 Task: Find connections with filter location Boppard with filter topic #Inspirationwith filter profile language English with filter current company Ifm with filter school Veer Narmad South Gujarat University, Surat with filter industry Civic and Social Organizations with filter service category Business Law with filter keywords title Professor
Action: Mouse moved to (479, 64)
Screenshot: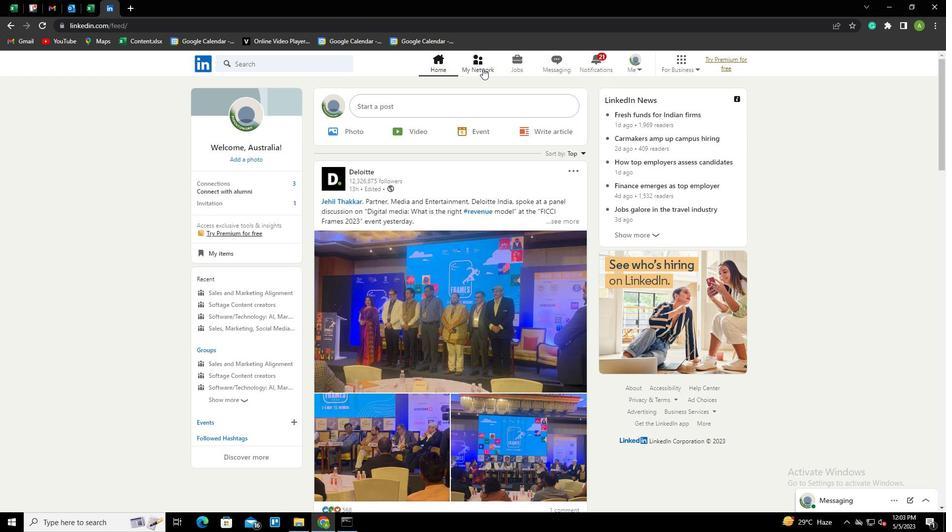 
Action: Mouse pressed left at (479, 64)
Screenshot: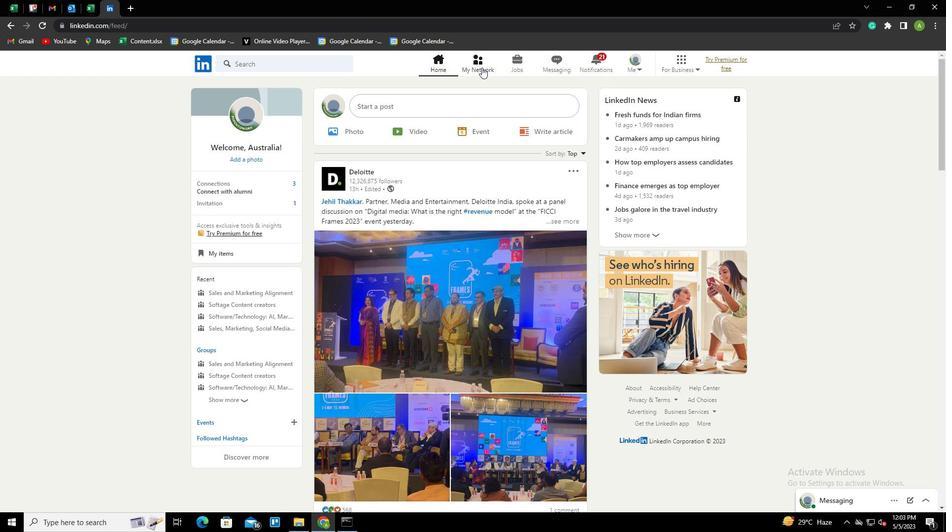 
Action: Mouse moved to (256, 112)
Screenshot: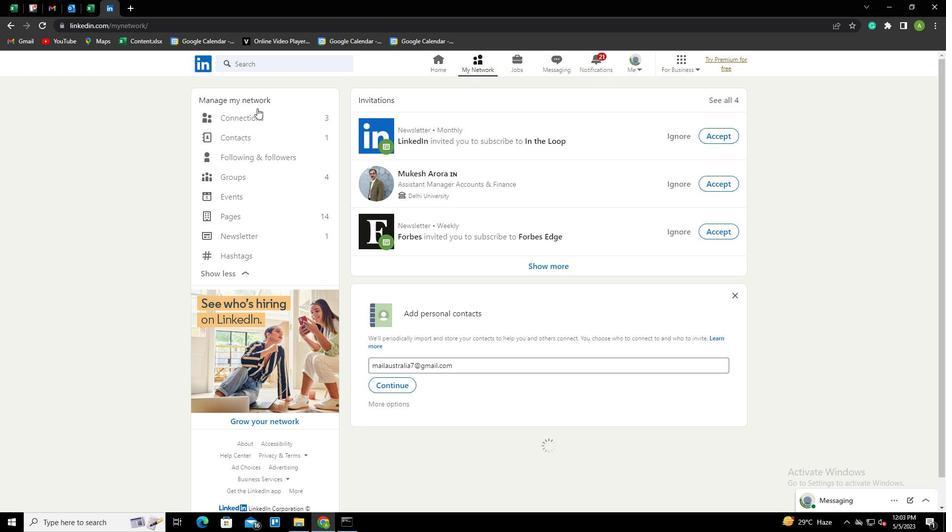 
Action: Mouse pressed left at (256, 112)
Screenshot: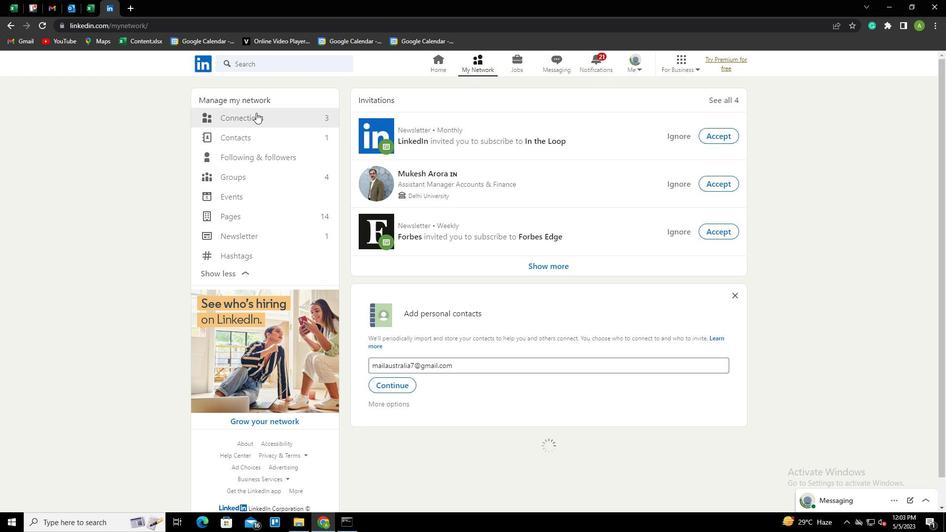 
Action: Mouse moved to (565, 115)
Screenshot: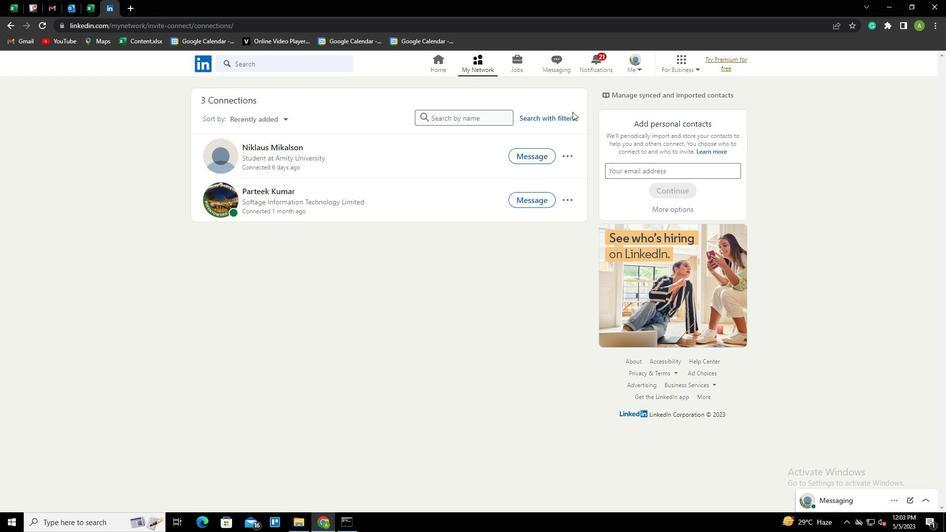 
Action: Mouse pressed left at (565, 115)
Screenshot: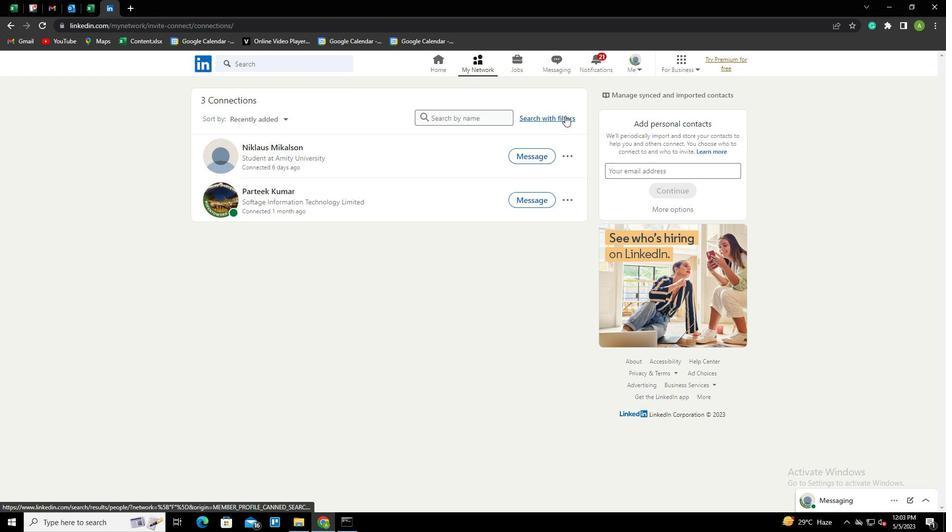 
Action: Mouse moved to (505, 90)
Screenshot: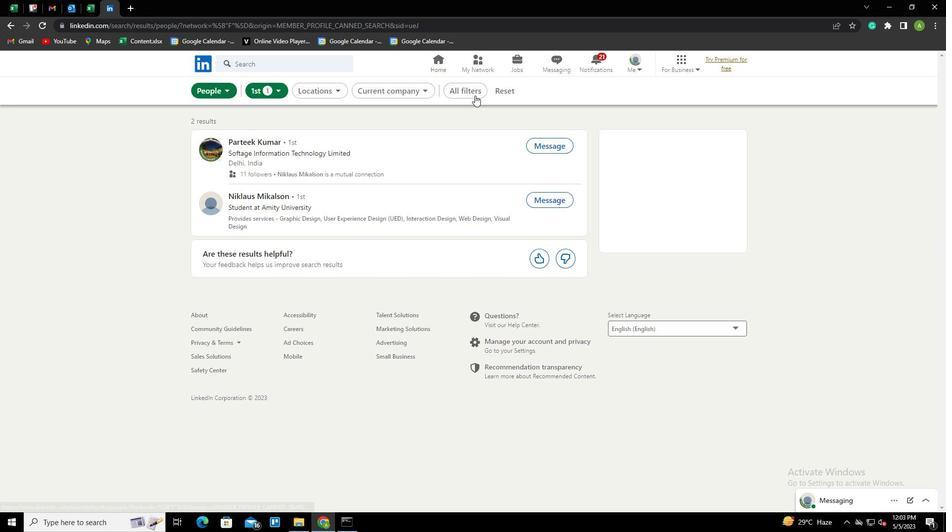 
Action: Mouse pressed left at (505, 90)
Screenshot: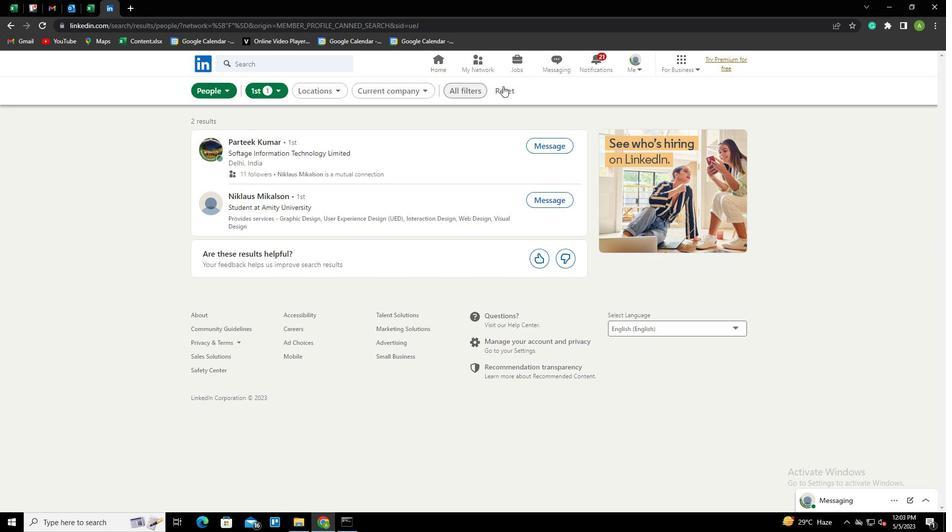 
Action: Mouse moved to (484, 89)
Screenshot: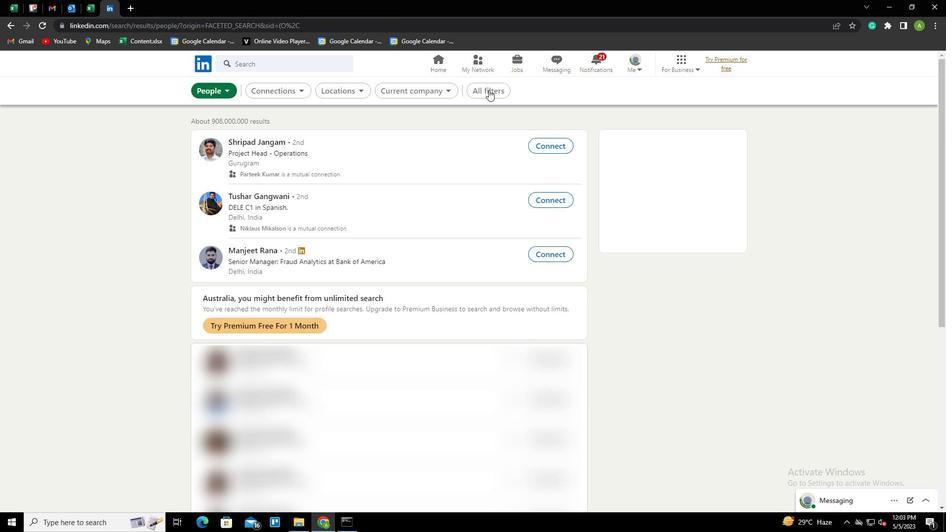 
Action: Mouse pressed left at (484, 89)
Screenshot: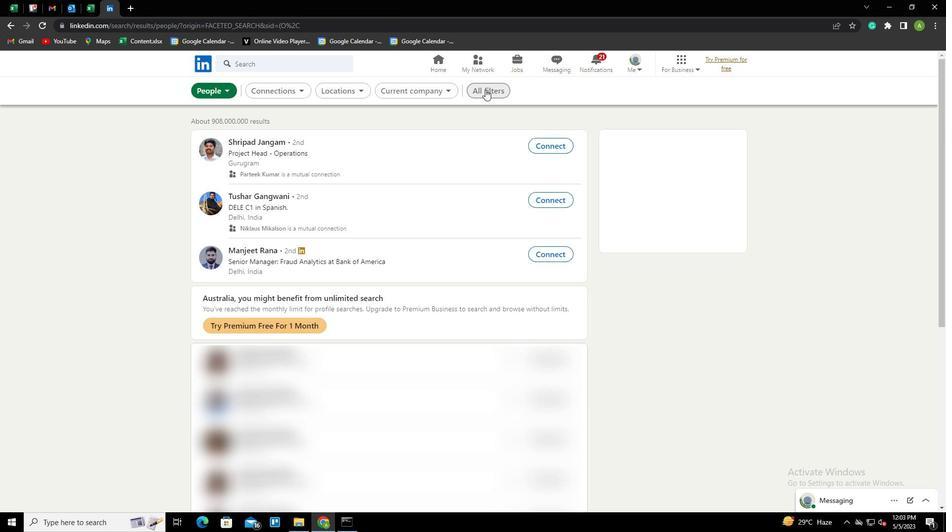 
Action: Mouse moved to (827, 310)
Screenshot: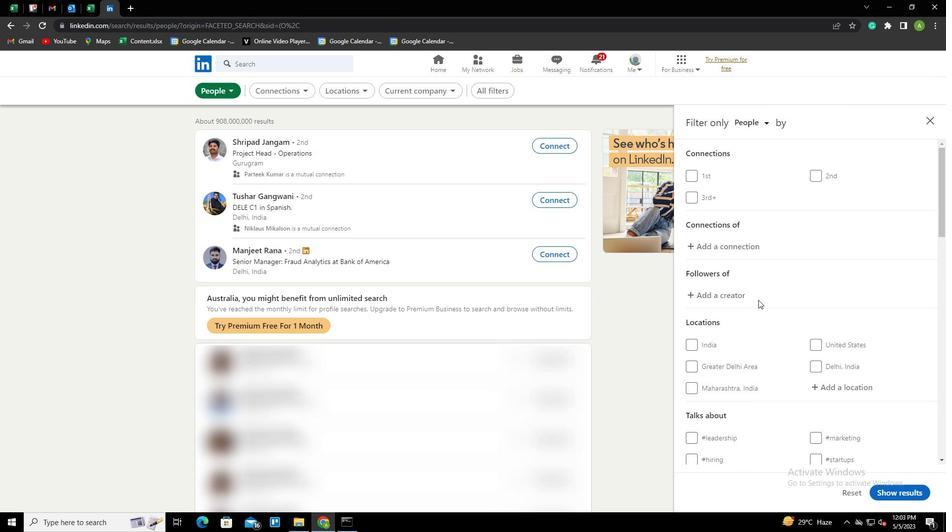 
Action: Mouse scrolled (827, 310) with delta (0, 0)
Screenshot: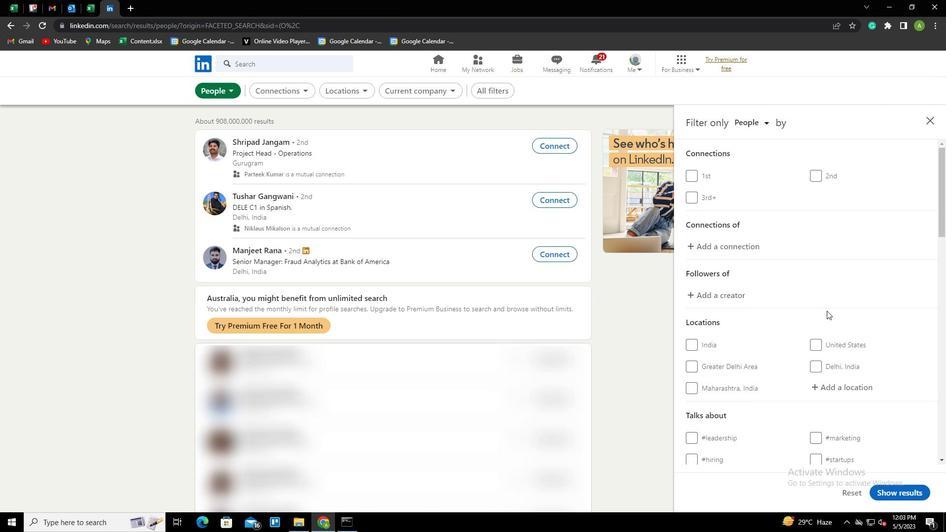 
Action: Mouse scrolled (827, 310) with delta (0, 0)
Screenshot: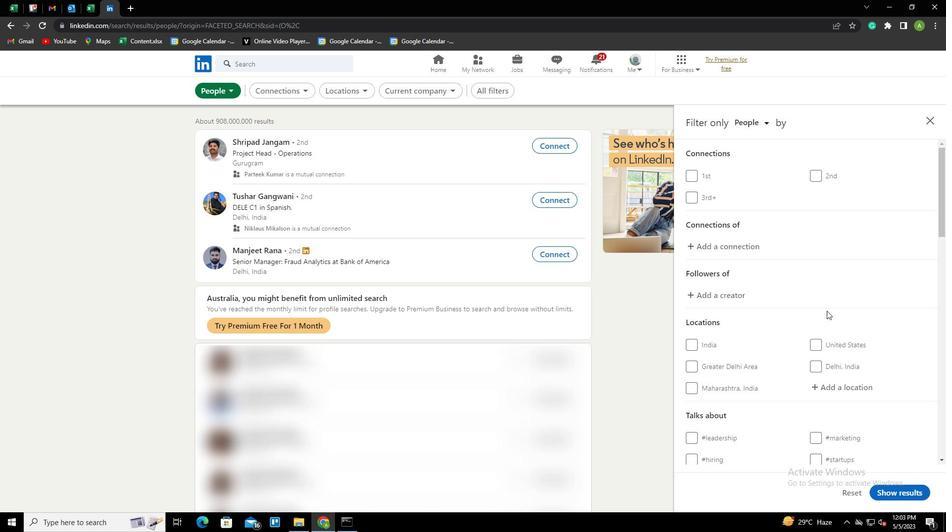 
Action: Mouse moved to (830, 289)
Screenshot: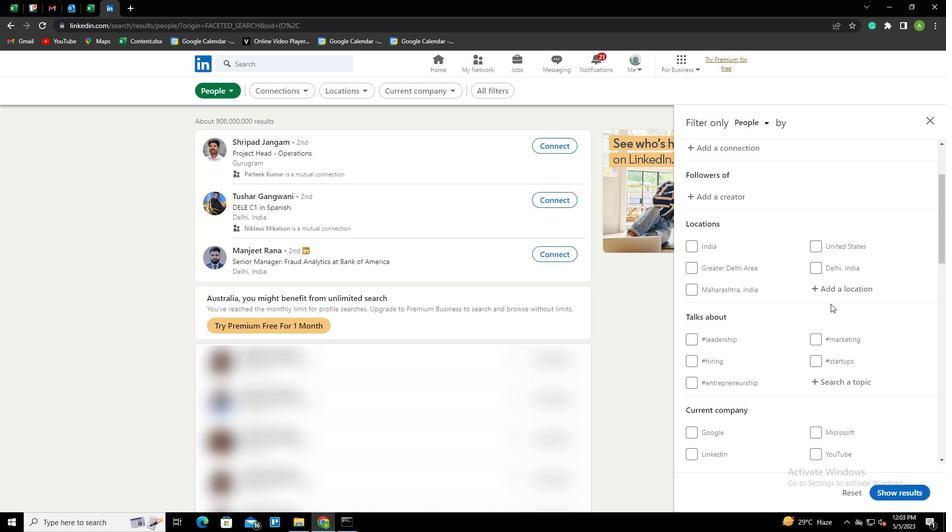 
Action: Mouse pressed left at (830, 289)
Screenshot: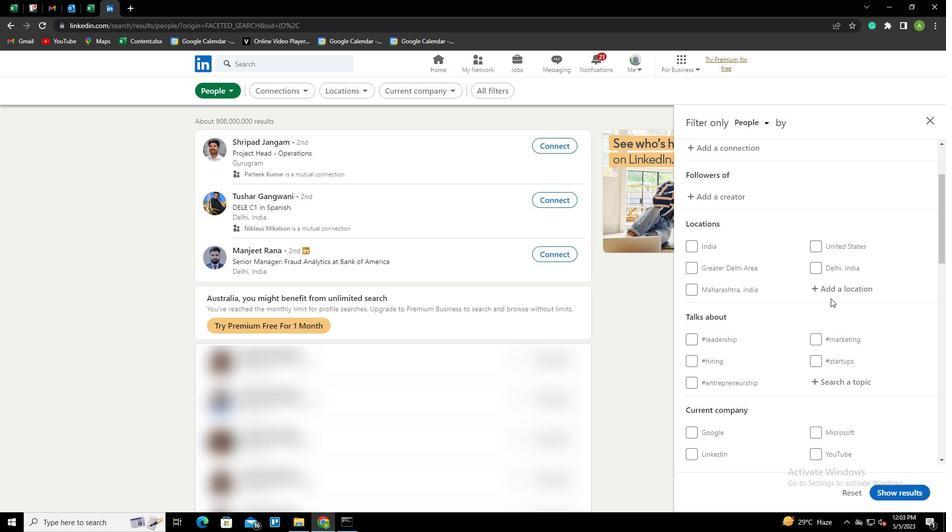 
Action: Key pressed <Key.shift><Key.shift><Key.shift><Key.shift><Key.shift><Key.shift><Key.shift><Key.shift><Key.shift><Key.shift><Key.shift>BOPPARD<Key.down><Key.enter>
Screenshot: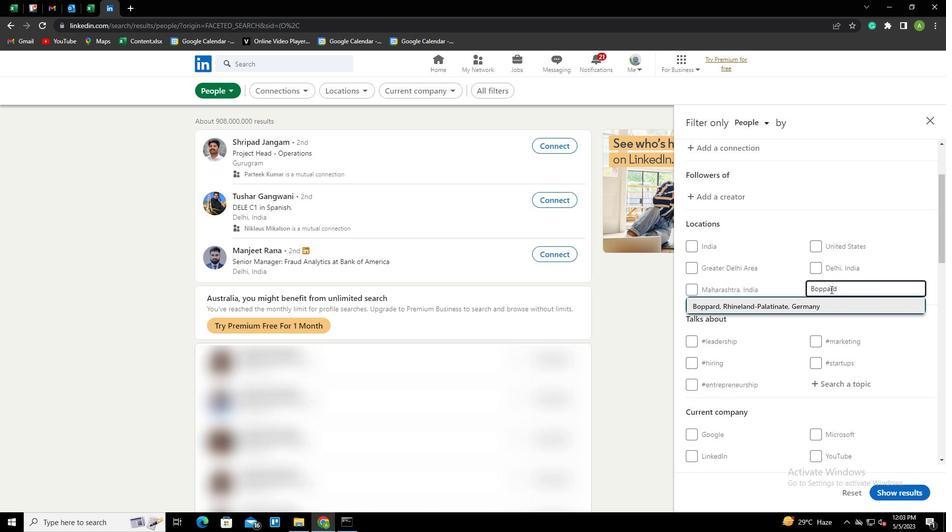 
Action: Mouse scrolled (830, 289) with delta (0, 0)
Screenshot: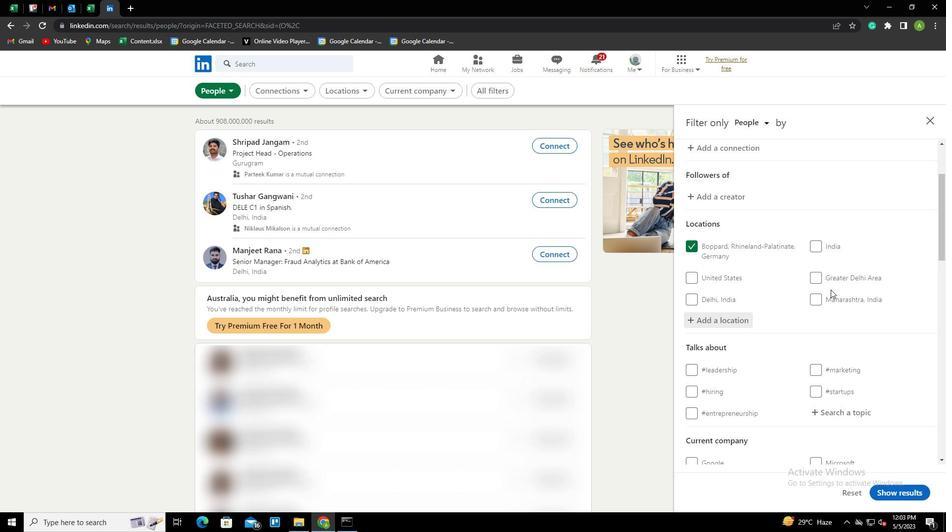 
Action: Mouse scrolled (830, 289) with delta (0, 0)
Screenshot: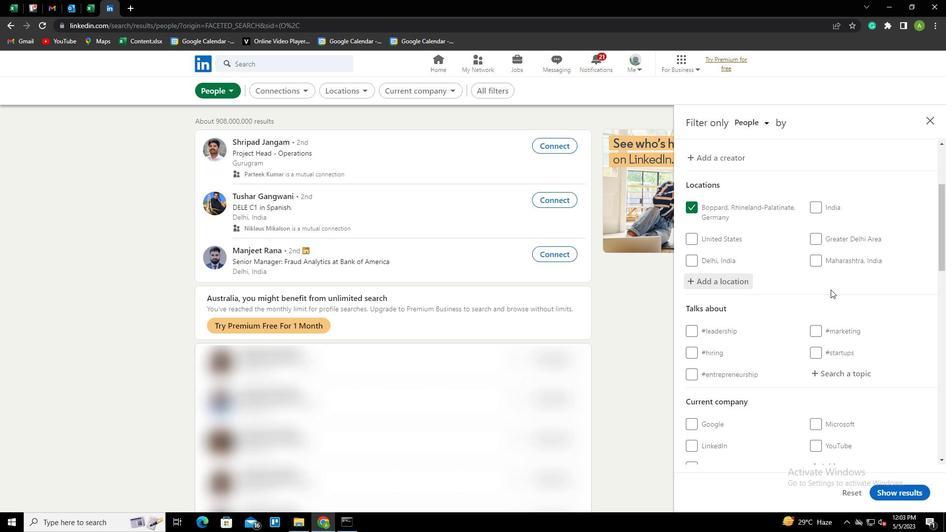 
Action: Mouse moved to (835, 319)
Screenshot: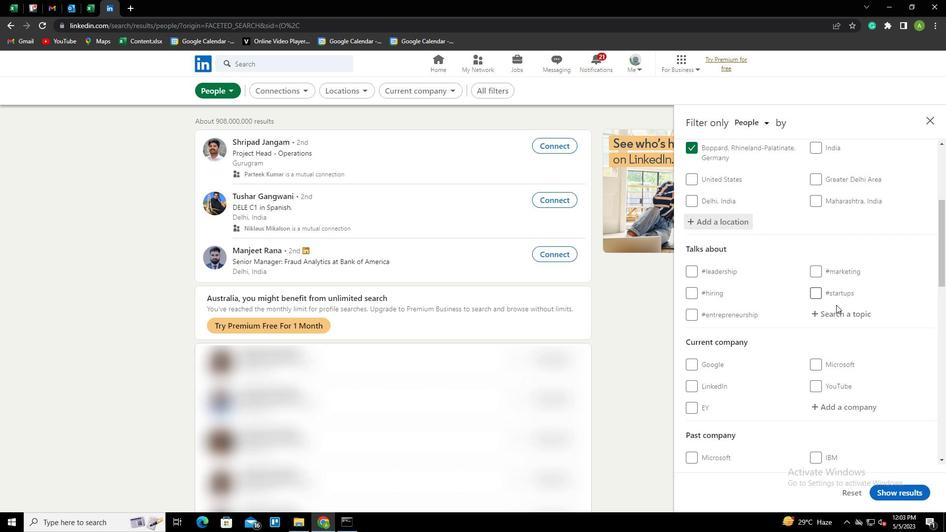 
Action: Mouse pressed left at (835, 319)
Screenshot: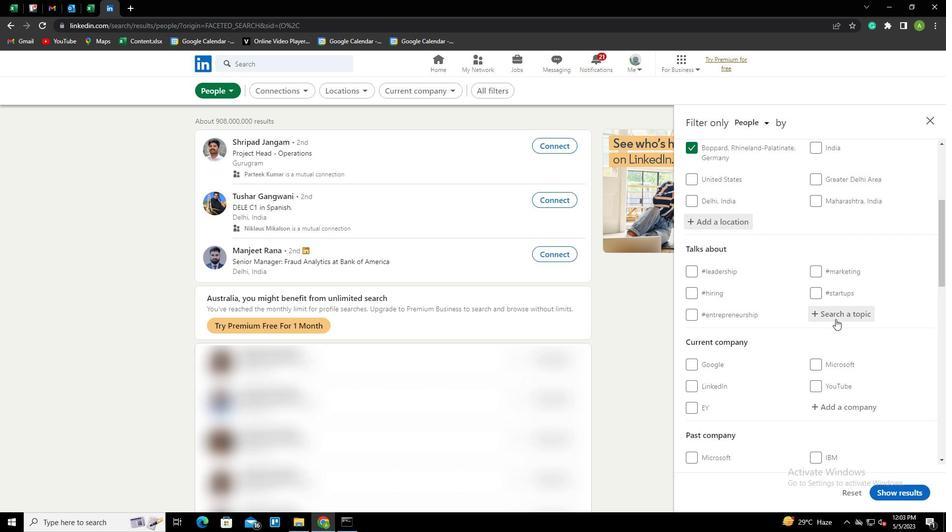 
Action: Key pressed INSPIRTION<Key.down><Key.backspace><Key.backspace><Key.backspace><Key.backspace>ATION<Key.down><Key.enter>
Screenshot: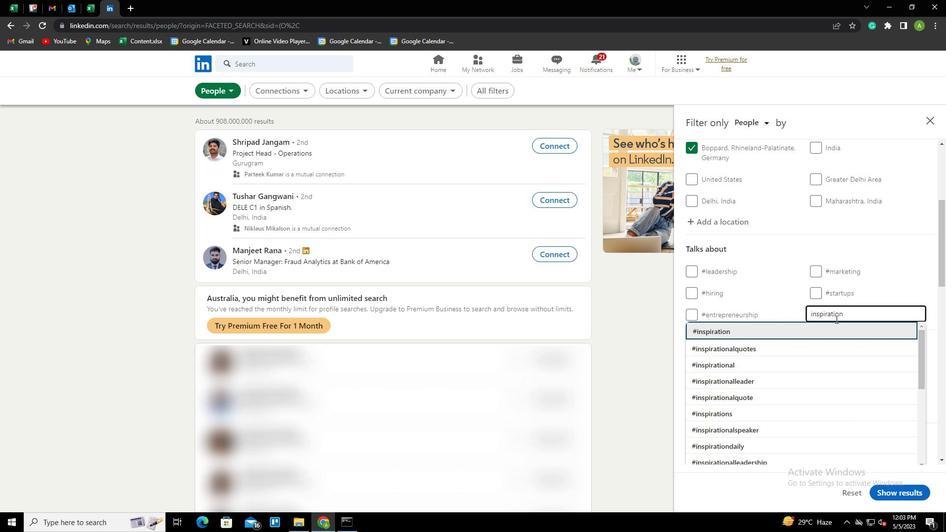 
Action: Mouse scrolled (835, 318) with delta (0, 0)
Screenshot: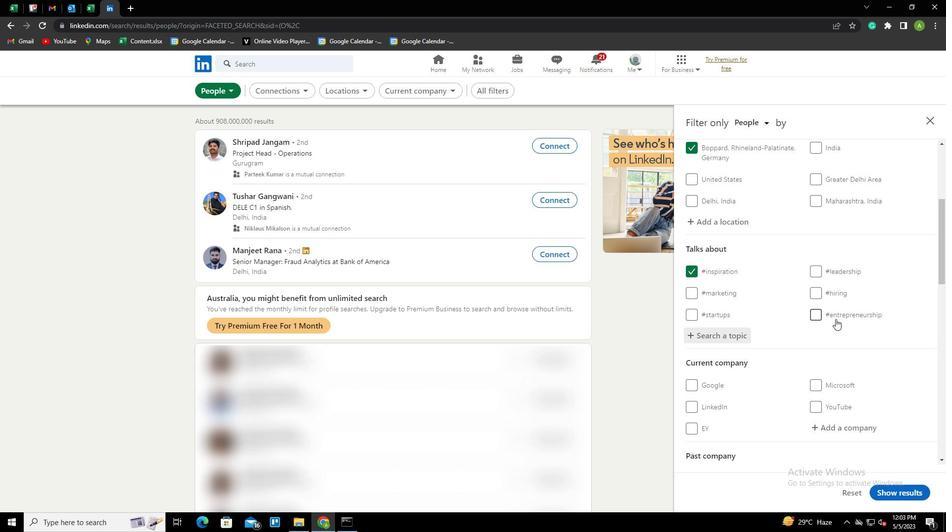 
Action: Mouse scrolled (835, 318) with delta (0, 0)
Screenshot: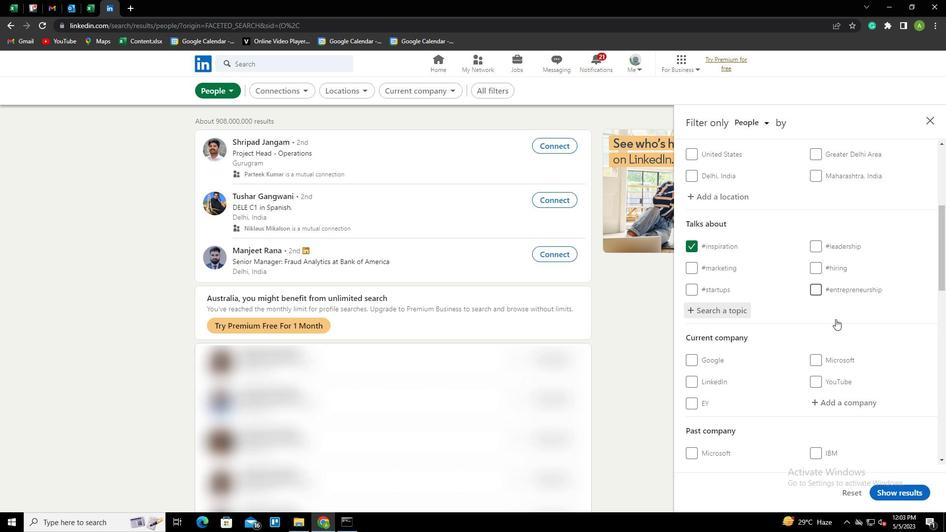 
Action: Mouse scrolled (835, 318) with delta (0, 0)
Screenshot: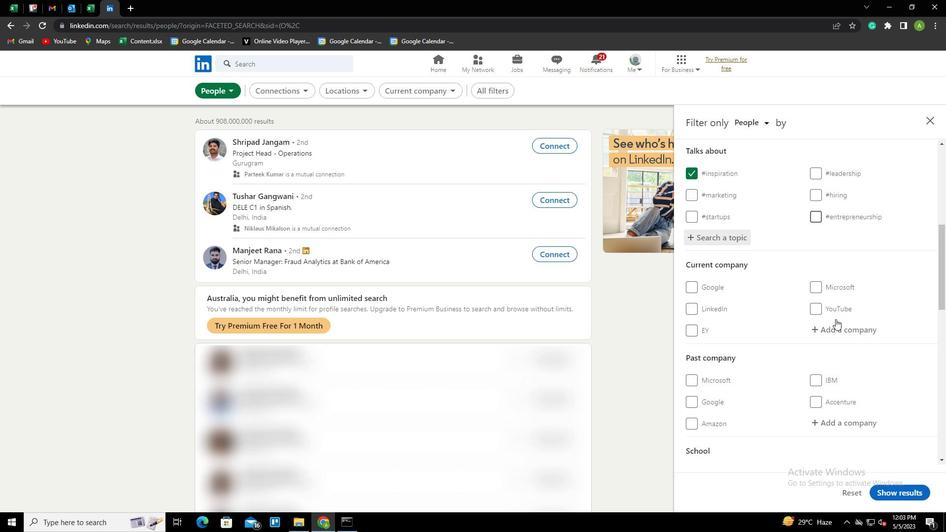 
Action: Mouse scrolled (835, 318) with delta (0, 0)
Screenshot: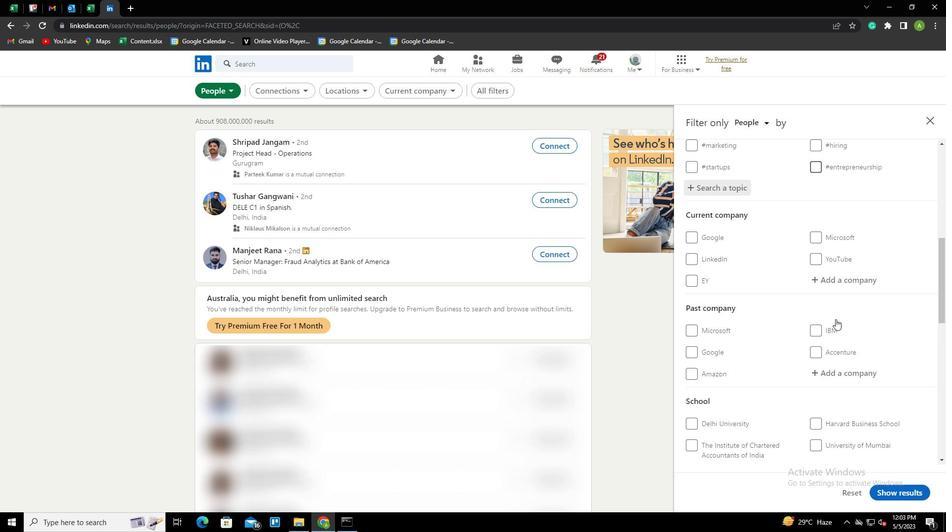 
Action: Mouse scrolled (835, 318) with delta (0, 0)
Screenshot: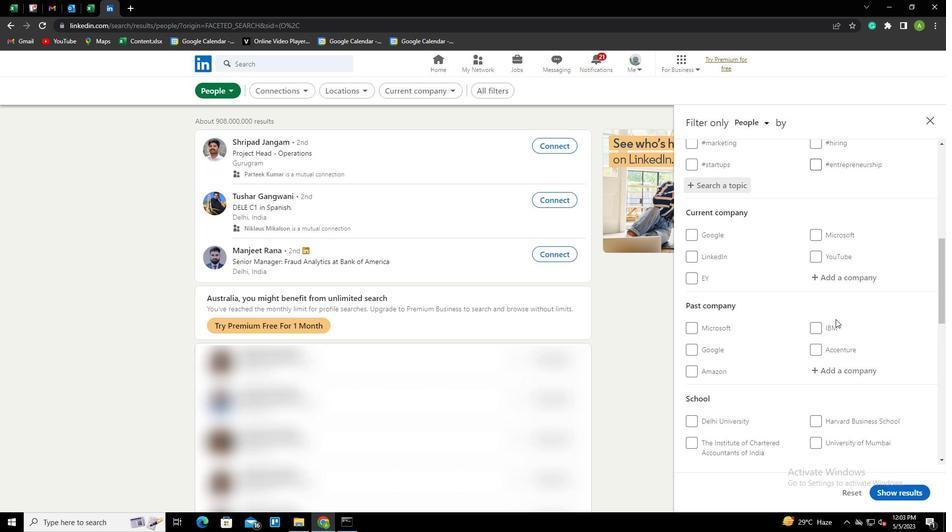 
Action: Mouse scrolled (835, 318) with delta (0, 0)
Screenshot: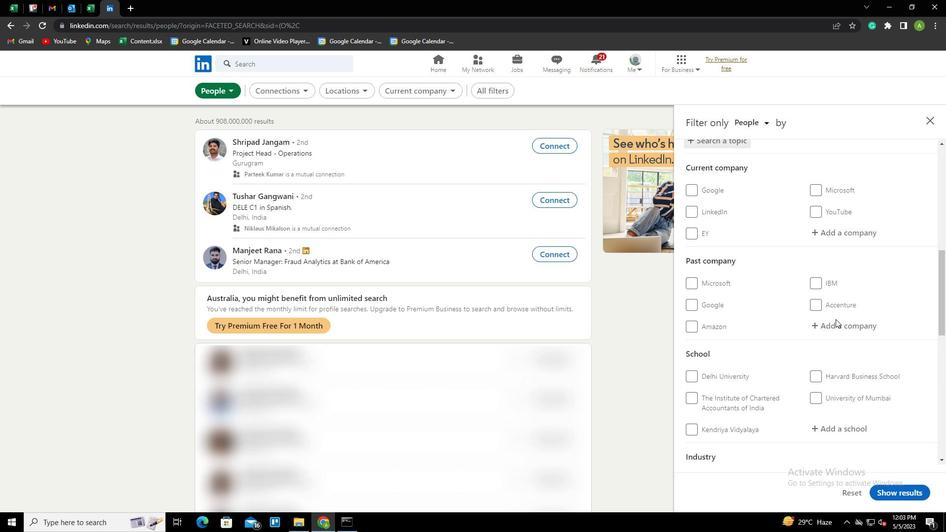 
Action: Mouse scrolled (835, 318) with delta (0, 0)
Screenshot: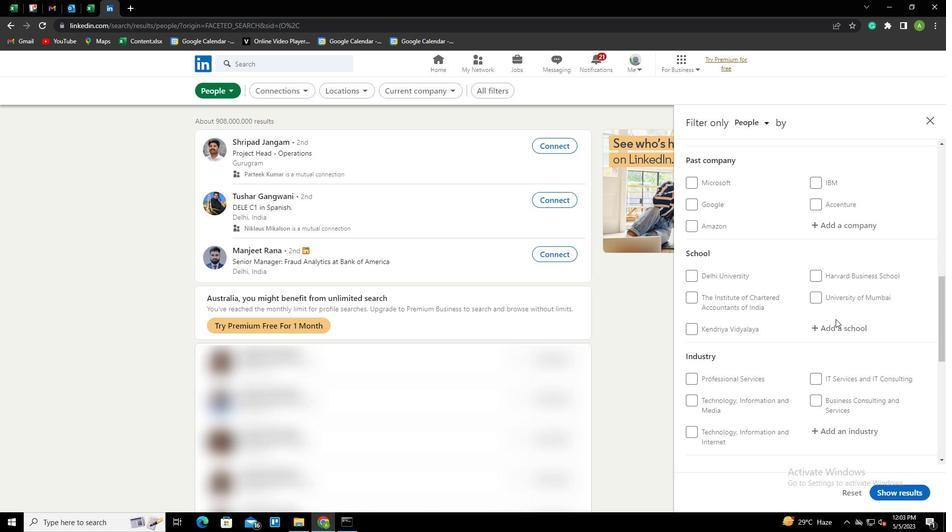 
Action: Mouse scrolled (835, 318) with delta (0, 0)
Screenshot: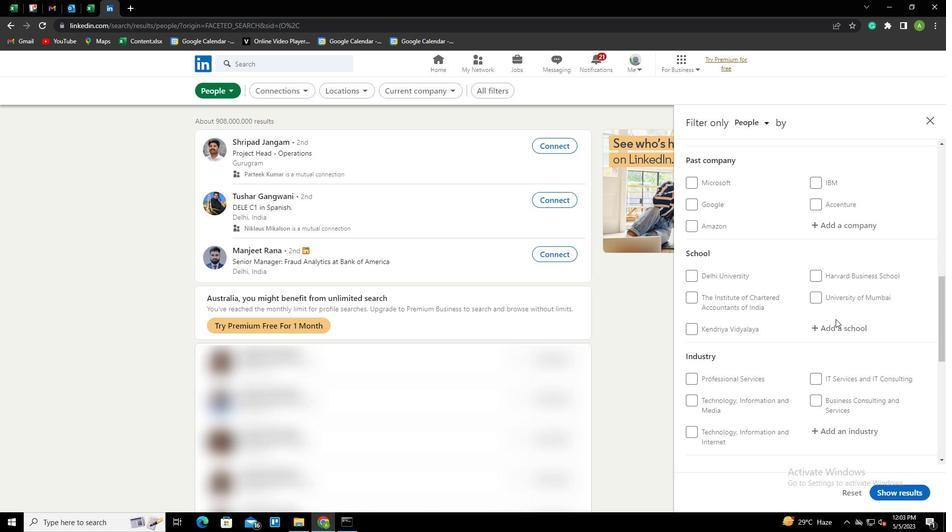 
Action: Mouse scrolled (835, 318) with delta (0, 0)
Screenshot: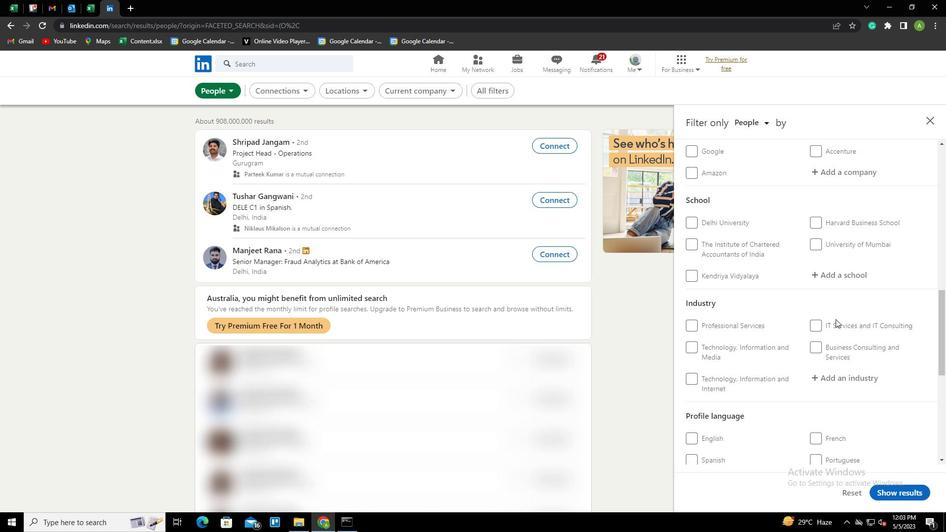 
Action: Mouse scrolled (835, 318) with delta (0, 0)
Screenshot: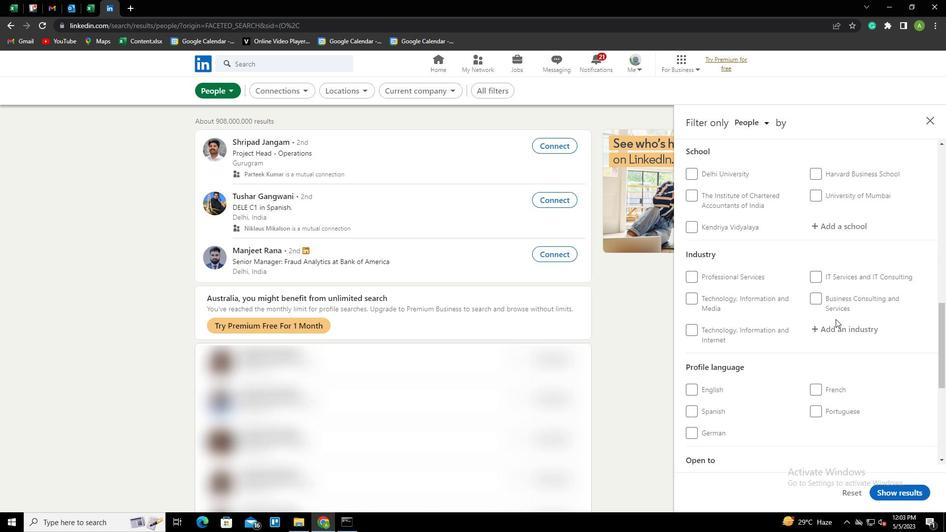 
Action: Mouse moved to (694, 291)
Screenshot: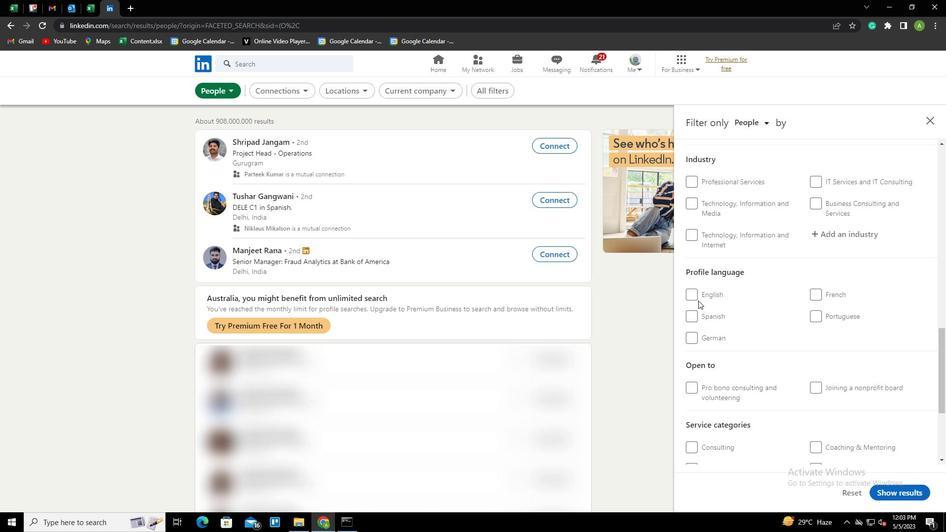 
Action: Mouse pressed left at (694, 291)
Screenshot: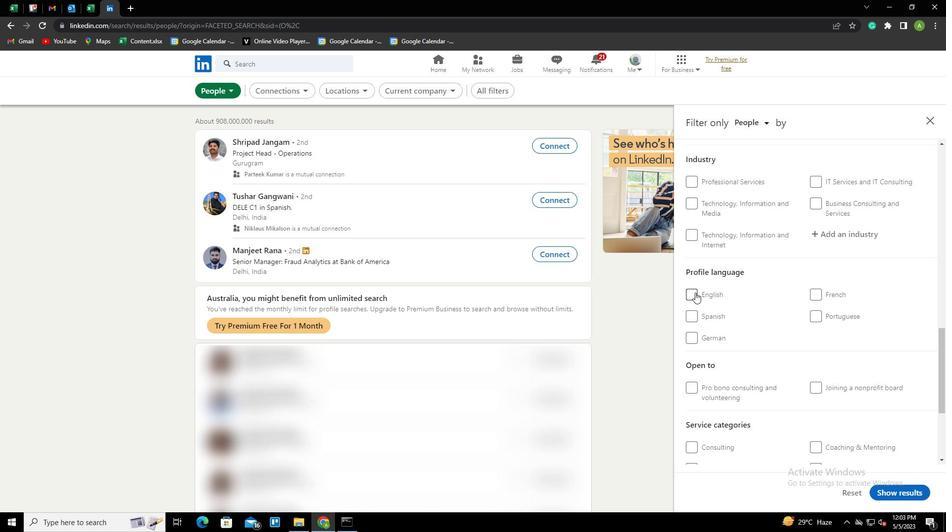 
Action: Mouse moved to (833, 325)
Screenshot: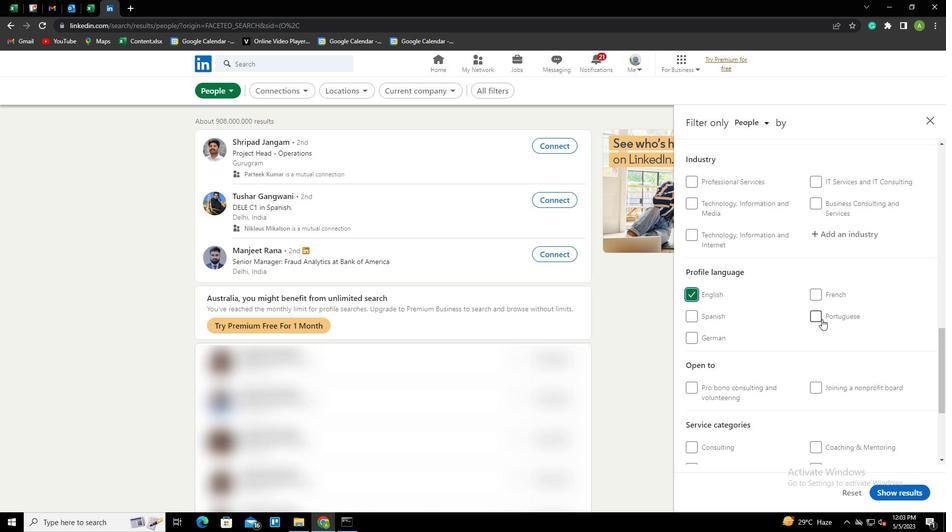 
Action: Mouse scrolled (833, 325) with delta (0, 0)
Screenshot: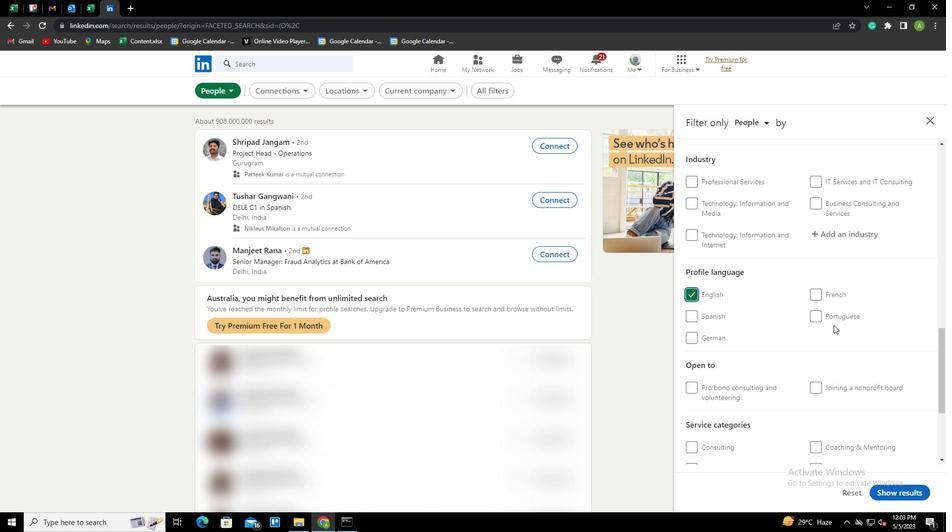 
Action: Mouse scrolled (833, 325) with delta (0, 0)
Screenshot: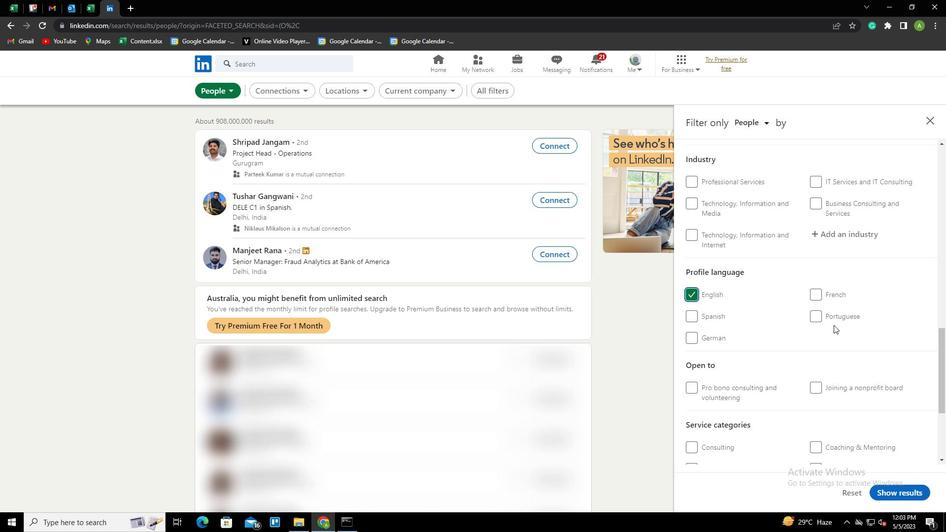 
Action: Mouse scrolled (833, 325) with delta (0, 0)
Screenshot: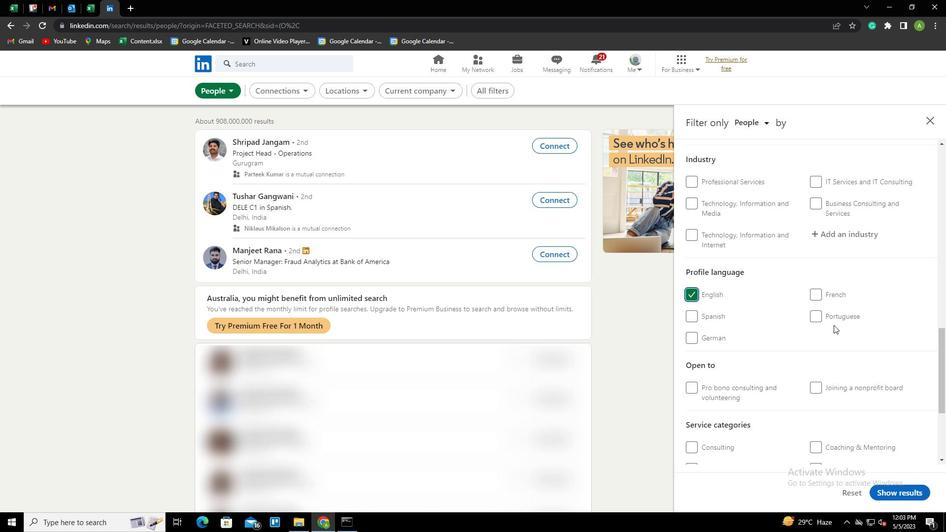 
Action: Mouse scrolled (833, 325) with delta (0, 0)
Screenshot: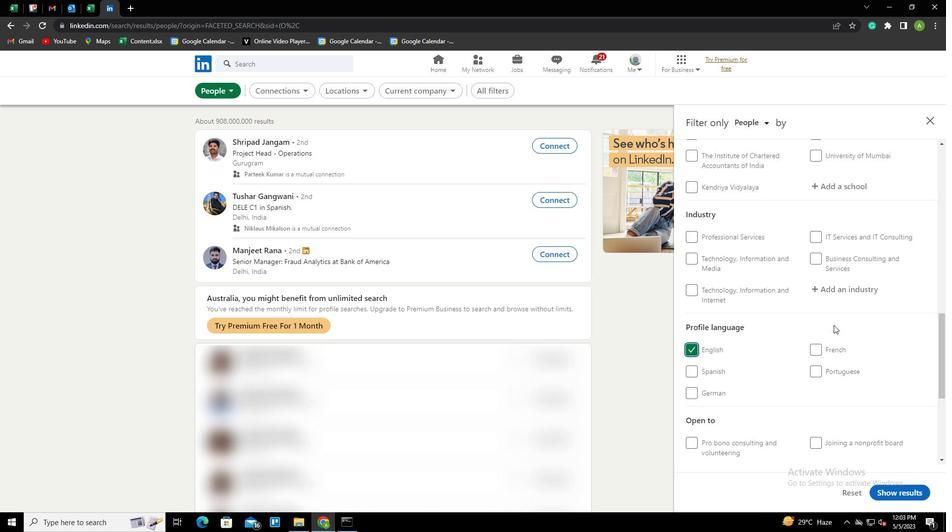 
Action: Mouse scrolled (833, 325) with delta (0, 0)
Screenshot: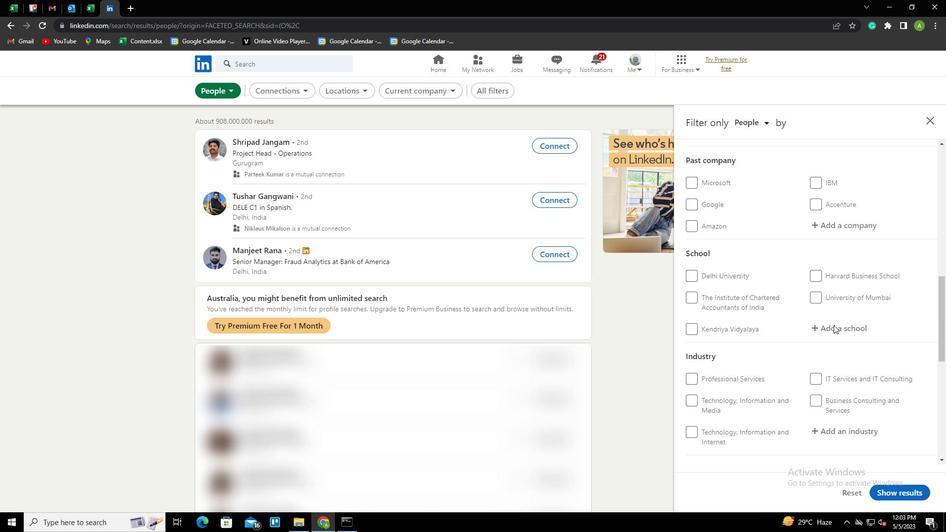 
Action: Mouse scrolled (833, 325) with delta (0, 0)
Screenshot: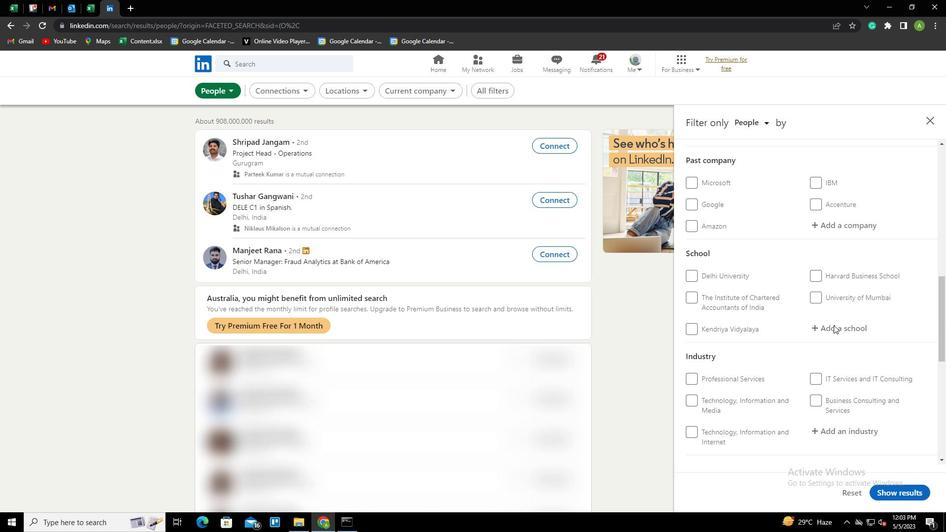 
Action: Mouse scrolled (833, 325) with delta (0, 0)
Screenshot: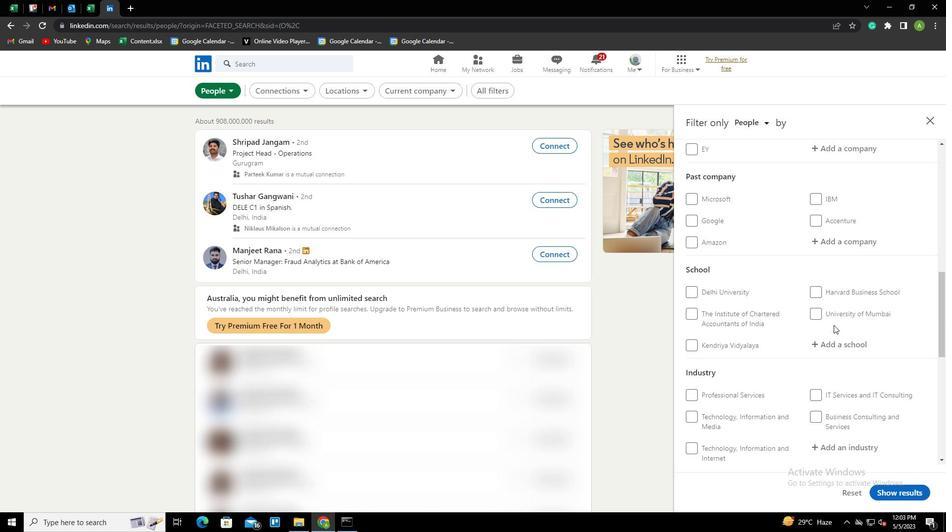 
Action: Mouse scrolled (833, 325) with delta (0, 0)
Screenshot: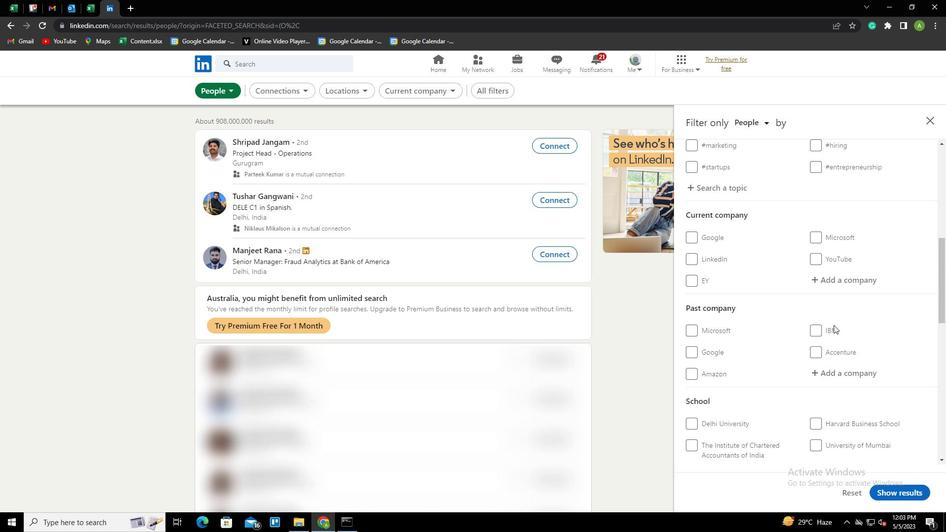 
Action: Mouse scrolled (833, 325) with delta (0, 0)
Screenshot: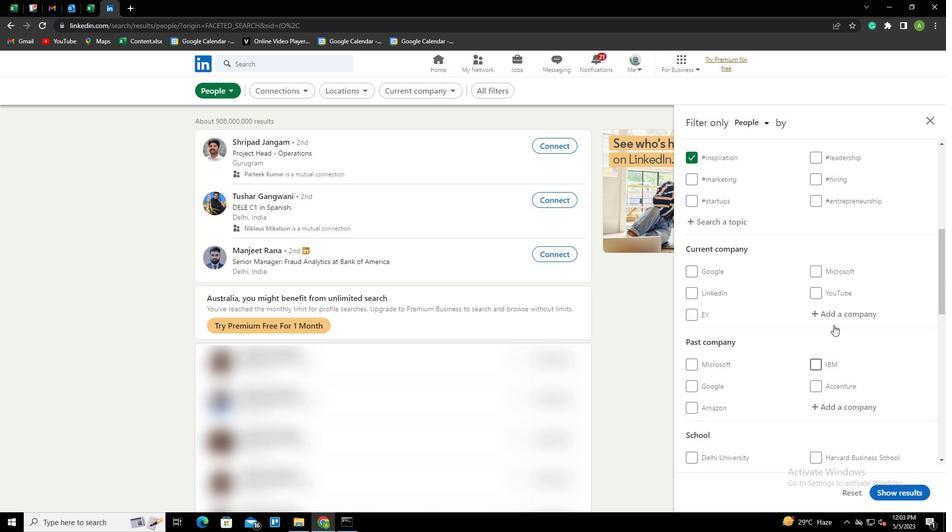 
Action: Mouse scrolled (833, 324) with delta (0, 0)
Screenshot: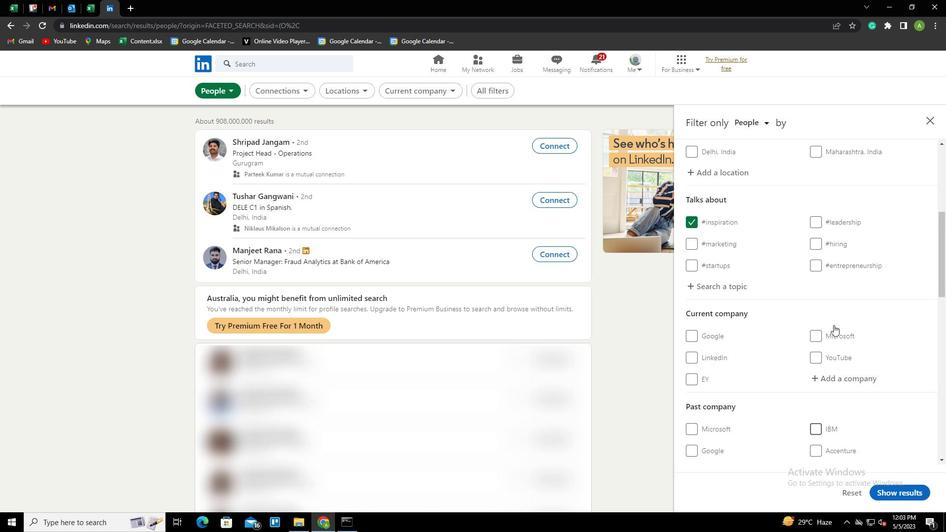 
Action: Mouse scrolled (833, 324) with delta (0, 0)
Screenshot: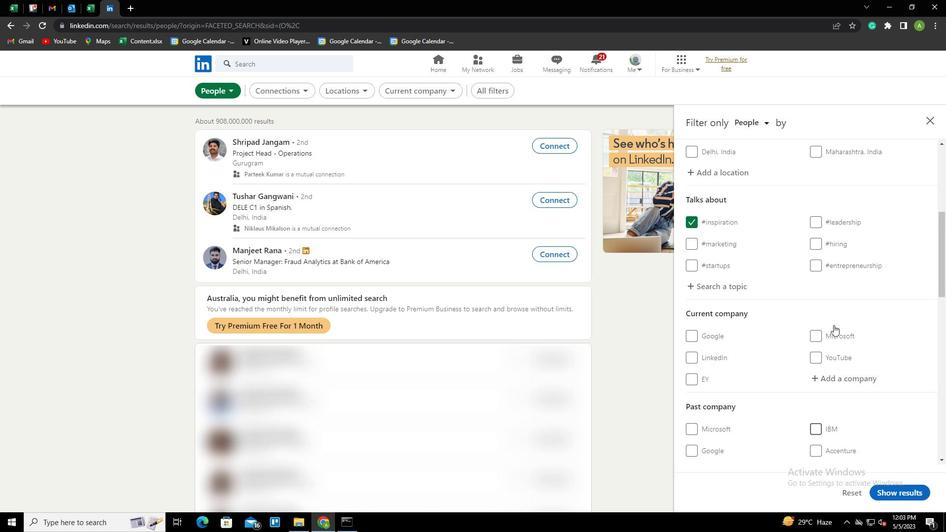 
Action: Mouse moved to (829, 281)
Screenshot: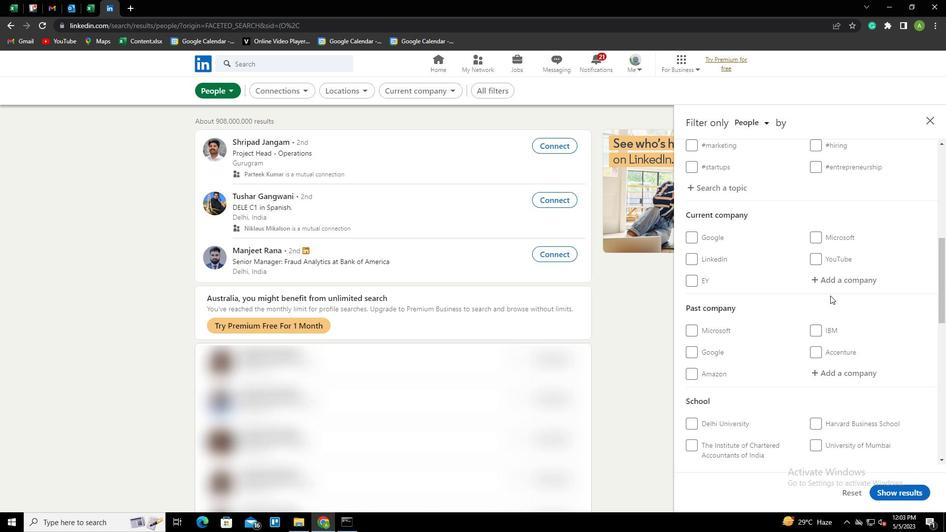 
Action: Mouse pressed left at (829, 281)
Screenshot: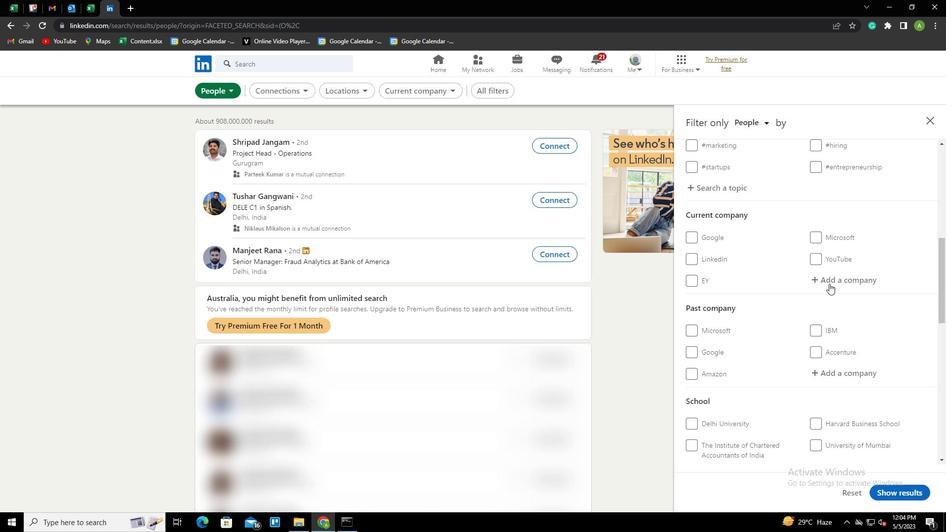
Action: Mouse moved to (835, 281)
Screenshot: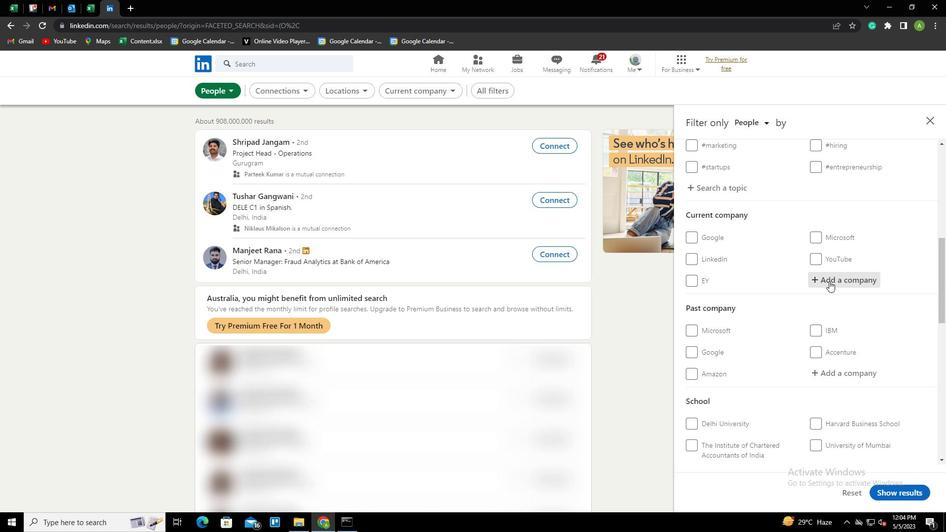 
Action: Key pressed <Key.shift><Key.shift><Key.shift><Key.shift><Key.shift><Key.shift><Key.shift><Key.shift><Key.shift><Key.shift><Key.shift><Key.shift><Key.shift>IF<Key.backspace>FM<Key.down><Key.enter>
Screenshot: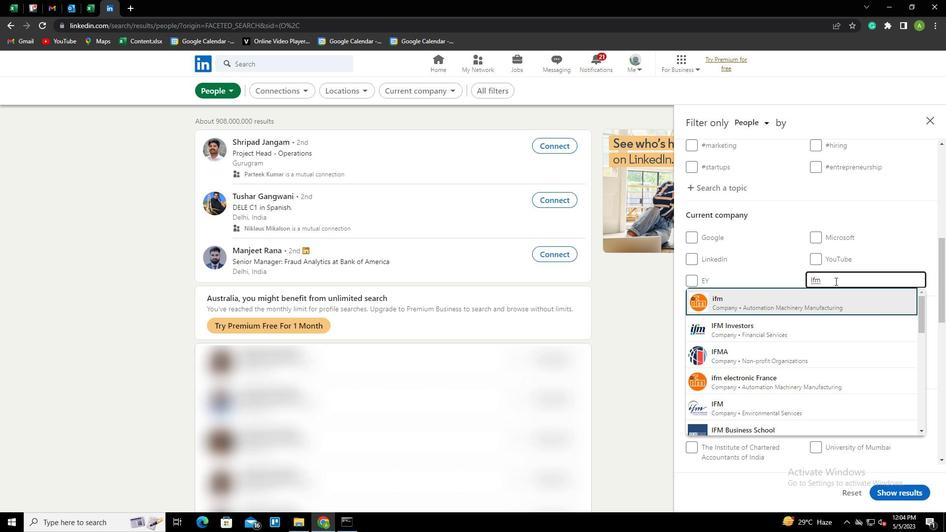 
Action: Mouse scrolled (835, 280) with delta (0, 0)
Screenshot: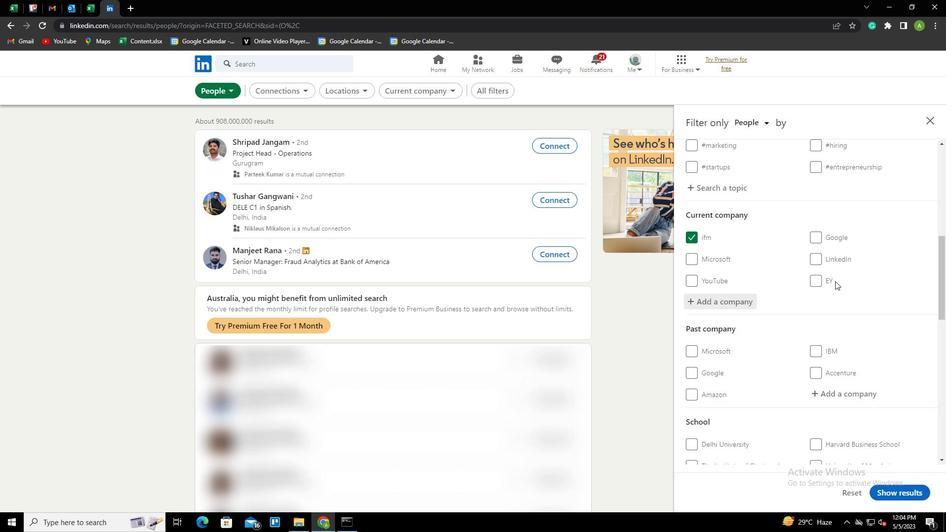 
Action: Mouse scrolled (835, 280) with delta (0, 0)
Screenshot: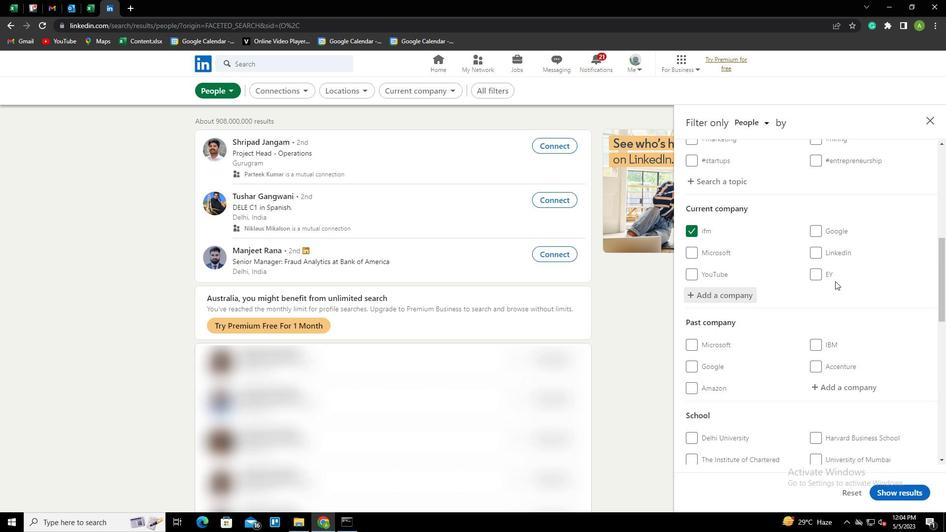 
Action: Mouse scrolled (835, 280) with delta (0, 0)
Screenshot: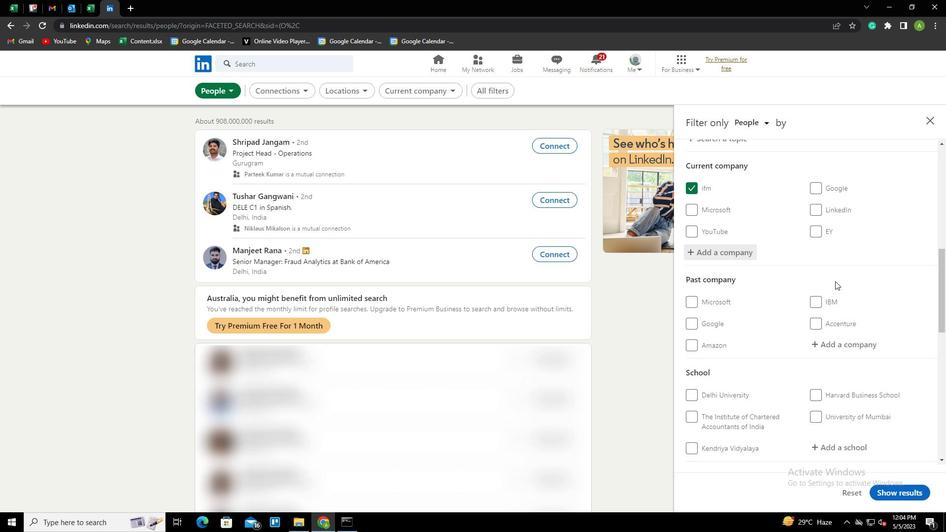 
Action: Mouse scrolled (835, 280) with delta (0, 0)
Screenshot: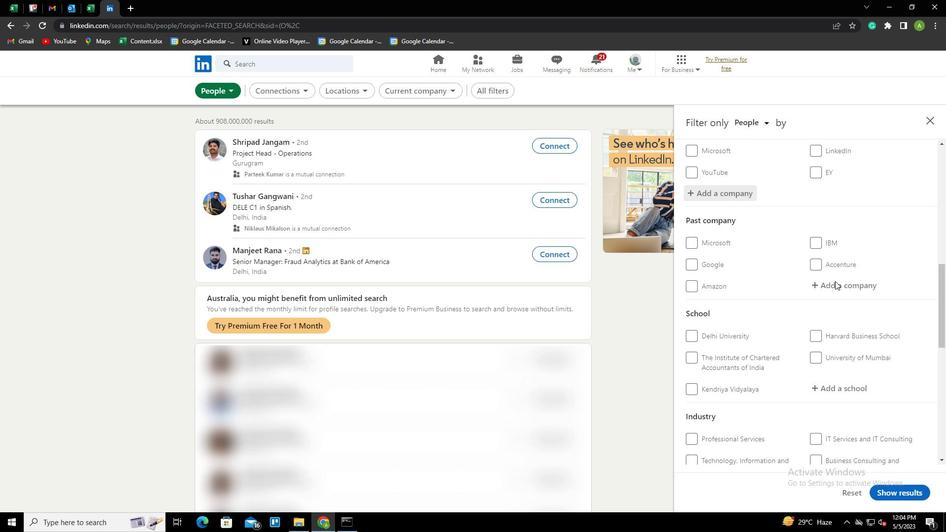 
Action: Mouse scrolled (835, 280) with delta (0, 0)
Screenshot: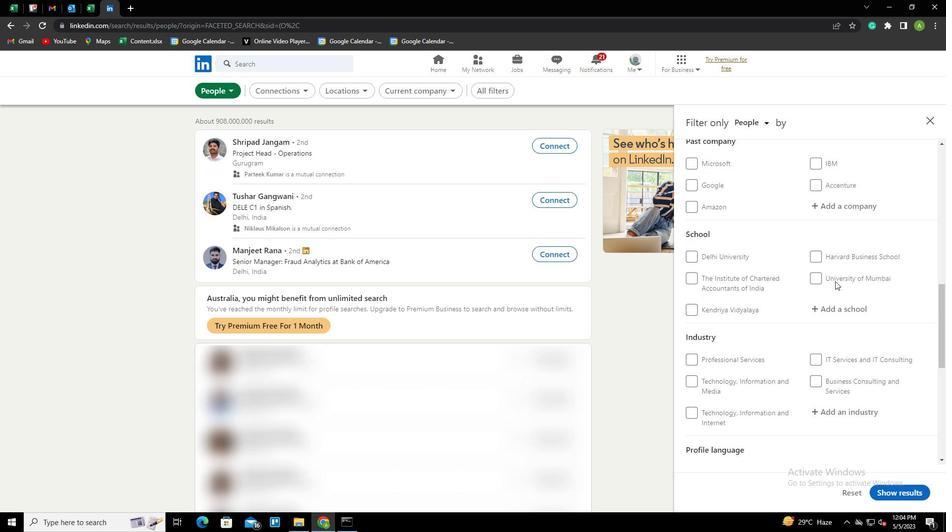 
Action: Mouse moved to (837, 254)
Screenshot: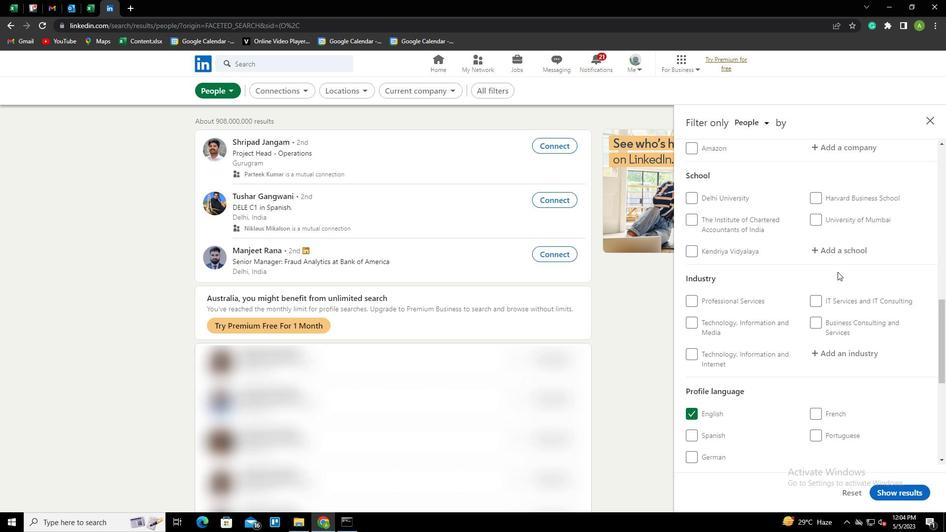 
Action: Mouse pressed left at (837, 254)
Screenshot: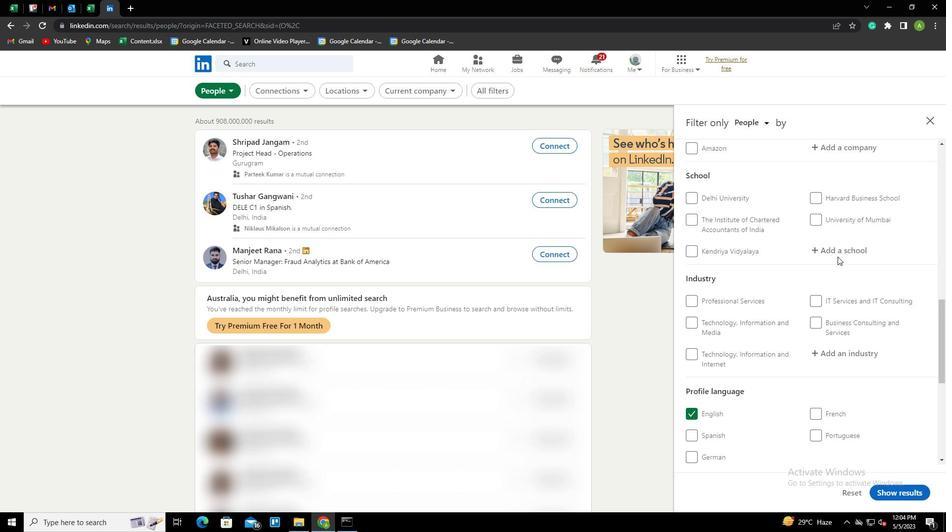 
Action: Key pressed <Key.shift><Key.shift><Key.shift><Key.shift><Key.shift><Key.shift><Key.shift><Key.shift><Key.shift><Key.shift>VEER<Key.space><Key.shift>NARMAD<Key.space><Key.shift>SOUTH<Key.space><Key.shift>GUJARAT<Key.space><Key.shift>UNIVERSITY,<Key.space><Key.shift>SURAT<Key.down><Key.enter>
Screenshot: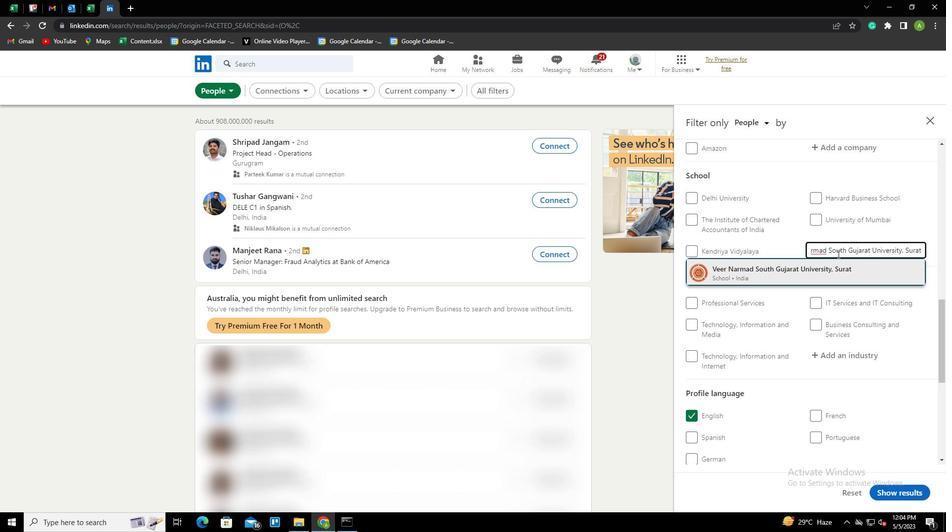 
Action: Mouse scrolled (837, 253) with delta (0, 0)
Screenshot: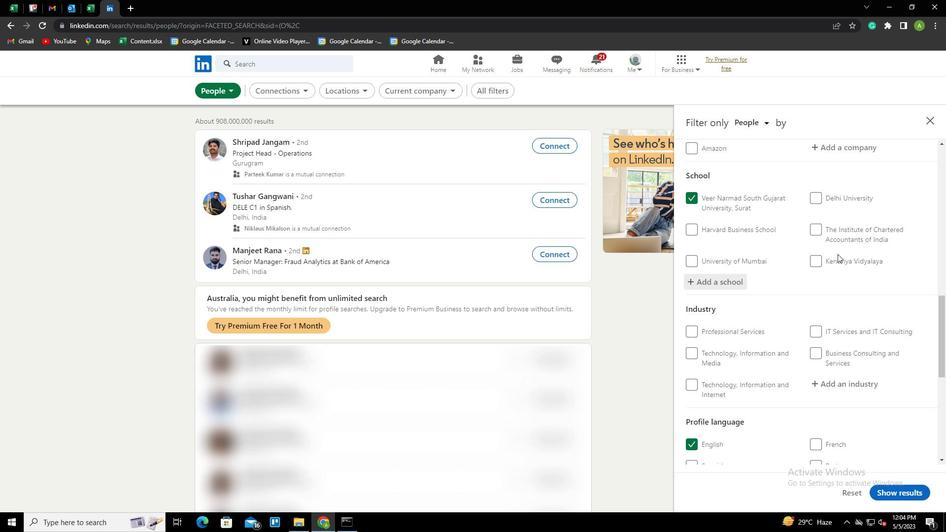 
Action: Mouse scrolled (837, 253) with delta (0, 0)
Screenshot: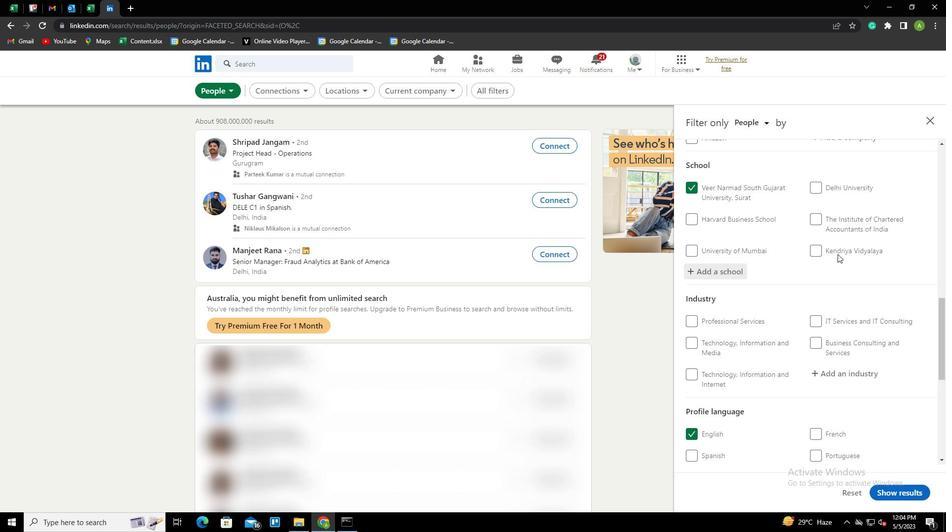 
Action: Mouse moved to (835, 282)
Screenshot: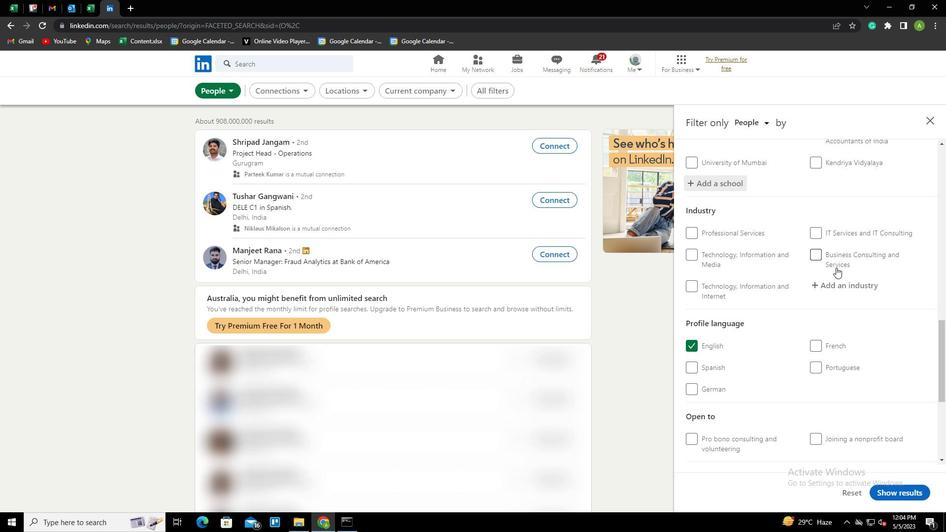 
Action: Mouse pressed left at (835, 282)
Screenshot: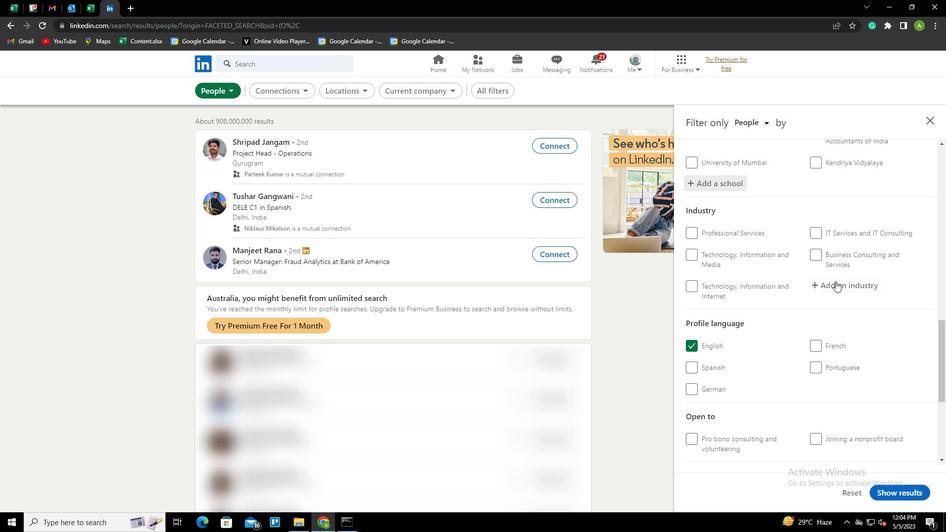 
Action: Key pressed <Key.shift>CIVIC<Key.space><Key.shift><Key.shift><Key.shift><Key.shift><Key.shift><Key.shift><Key.shift><Key.shift><Key.shift><Key.shift><Key.shift>AND<Key.space><Key.shift>SOCIAL<Key.space><Key.shift>ORGANIX<Key.backspace>ZATIONS<Key.down><Key.enter>
Screenshot: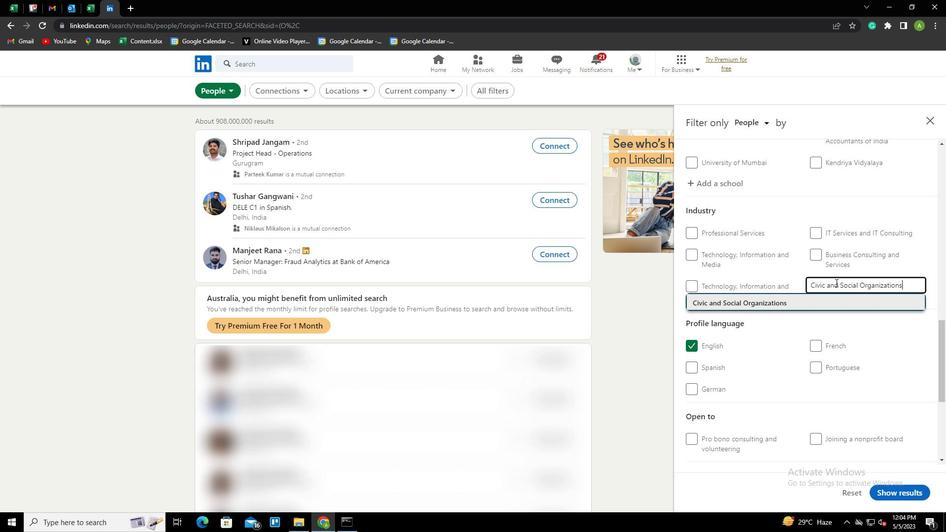 
Action: Mouse scrolled (835, 282) with delta (0, 0)
Screenshot: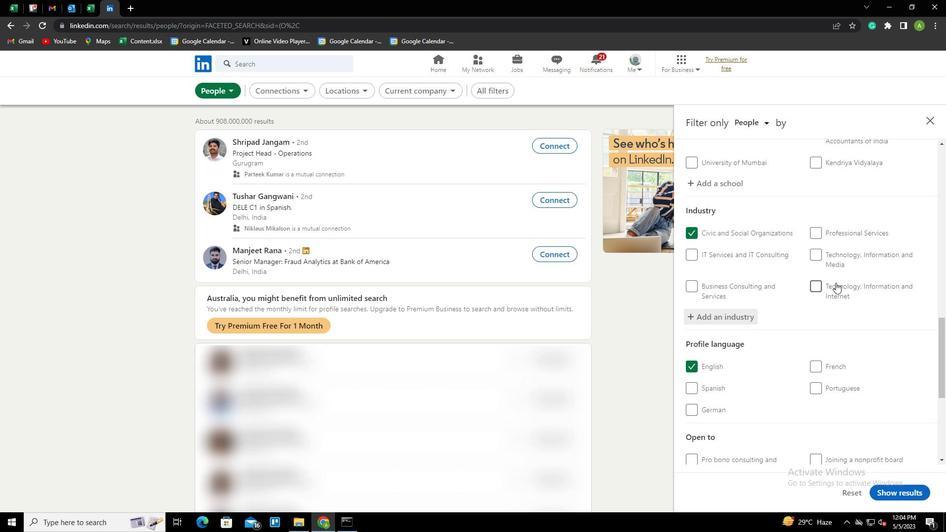 
Action: Mouse scrolled (835, 282) with delta (0, 0)
Screenshot: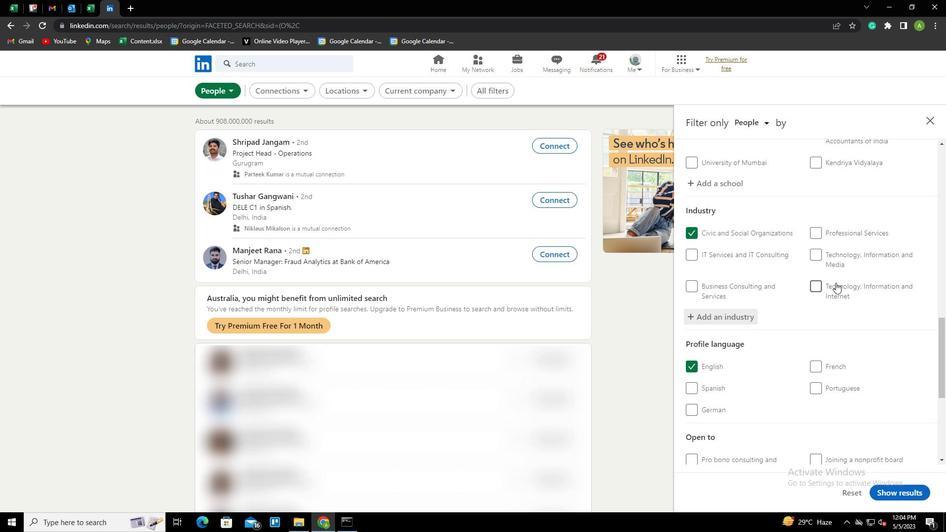 
Action: Mouse scrolled (835, 282) with delta (0, 0)
Screenshot: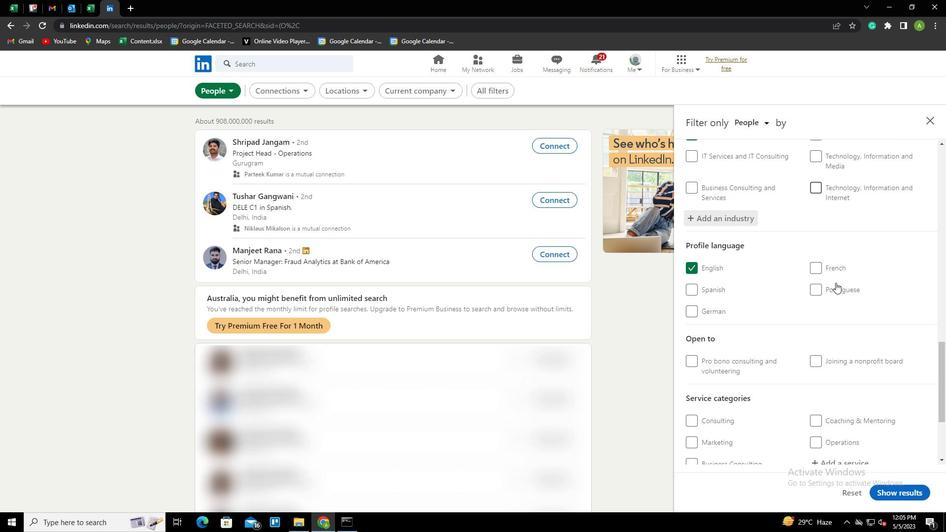 
Action: Mouse scrolled (835, 282) with delta (0, 0)
Screenshot: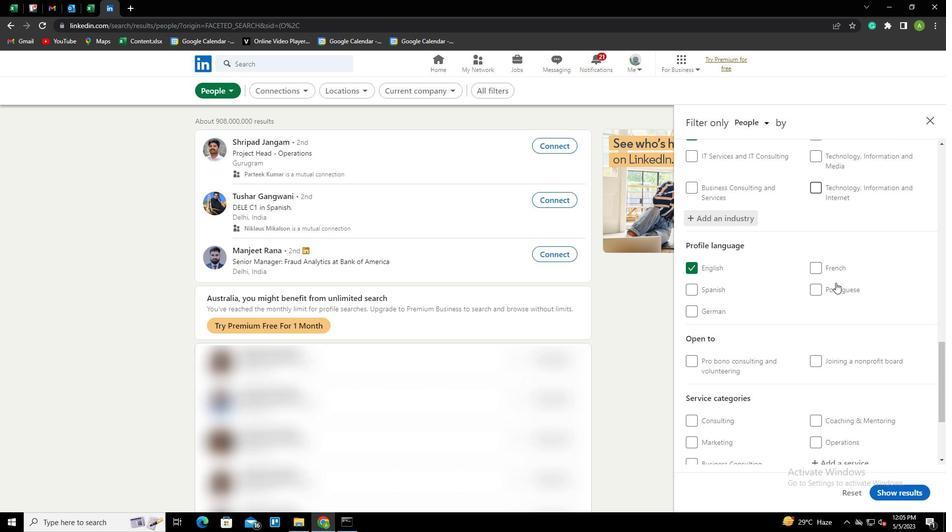 
Action: Mouse scrolled (835, 282) with delta (0, 0)
Screenshot: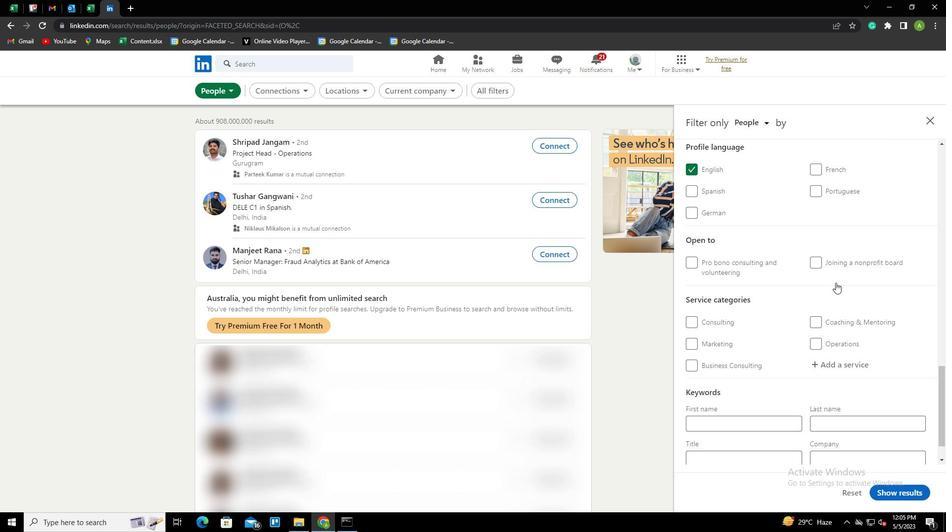 
Action: Mouse moved to (835, 323)
Screenshot: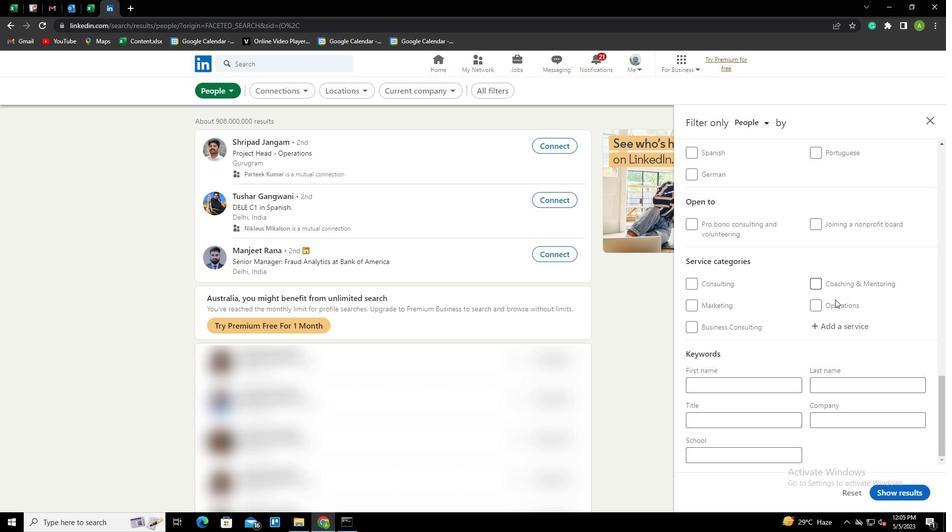 
Action: Mouse pressed left at (835, 323)
Screenshot: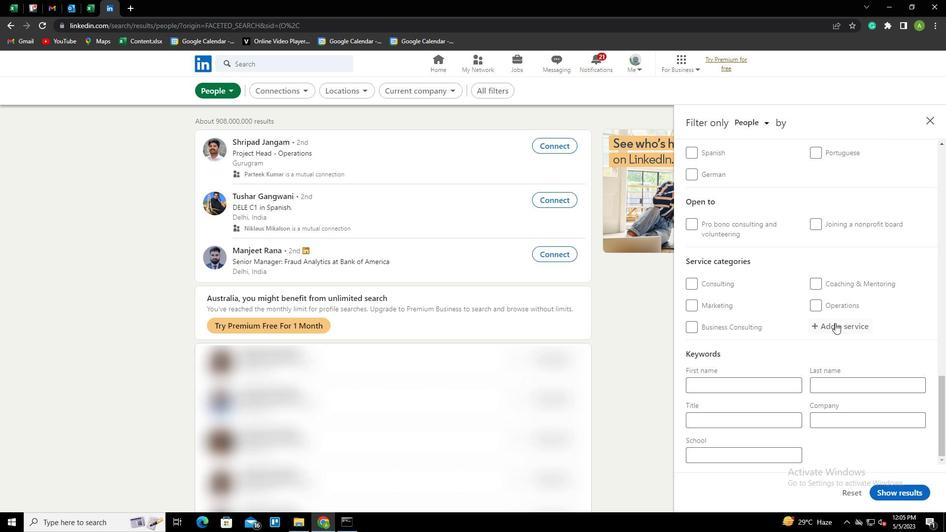 
Action: Key pressed <Key.shift><Key.shift><Key.shift><Key.shift><Key.shift><Key.shift><Key.shift><Key.shift><Key.shift><Key.shift><Key.shift><Key.shift><Key.shift><Key.shift><Key.shift><Key.shift>V<Key.backspace><Key.shift><Key.shift><Key.shift><Key.shift><Key.shift><Key.shift><Key.shift><Key.shift>BUSINESS<Key.space><Key.shift>LAW<Key.down><Key.enter>
Screenshot: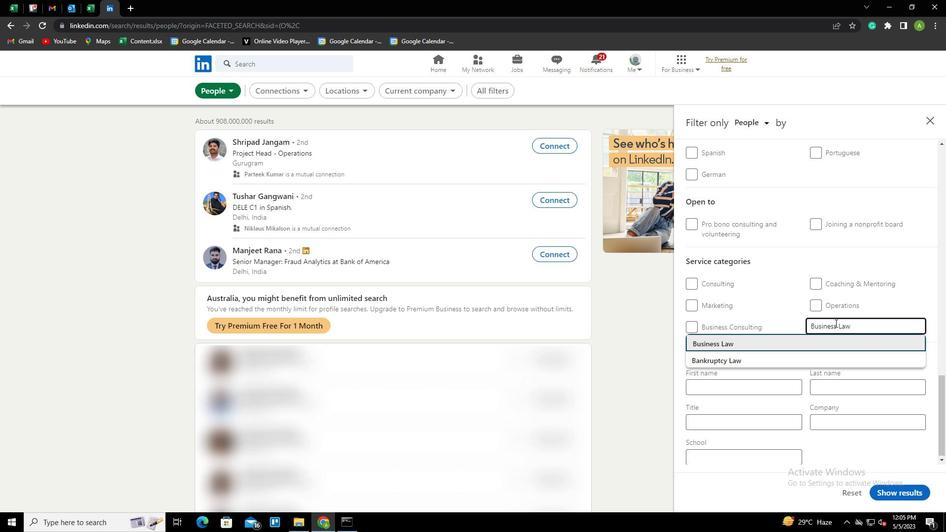 
Action: Mouse scrolled (835, 322) with delta (0, 0)
Screenshot: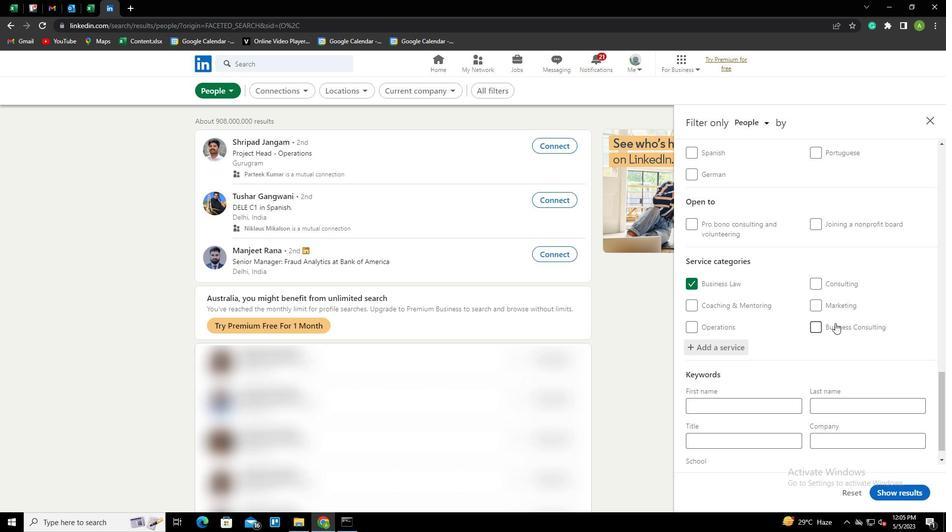 
Action: Mouse scrolled (835, 322) with delta (0, 0)
Screenshot: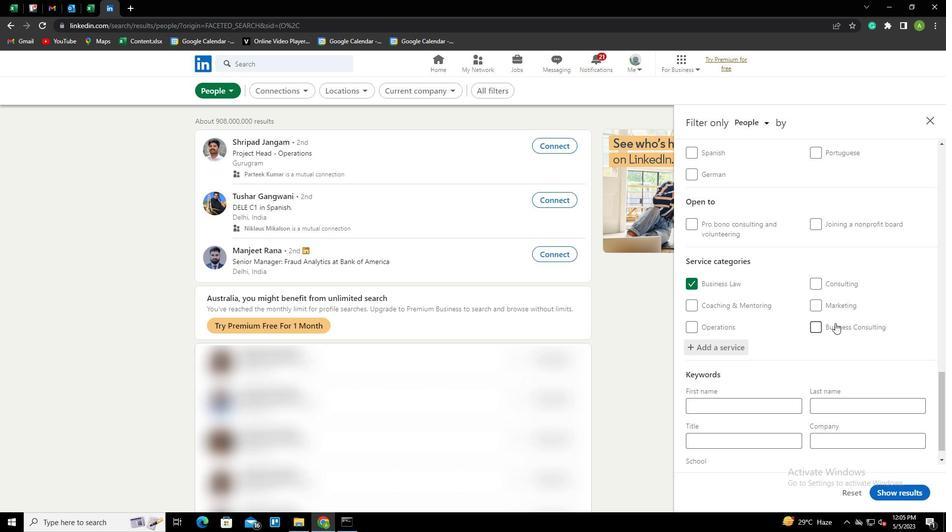 
Action: Mouse scrolled (835, 322) with delta (0, 0)
Screenshot: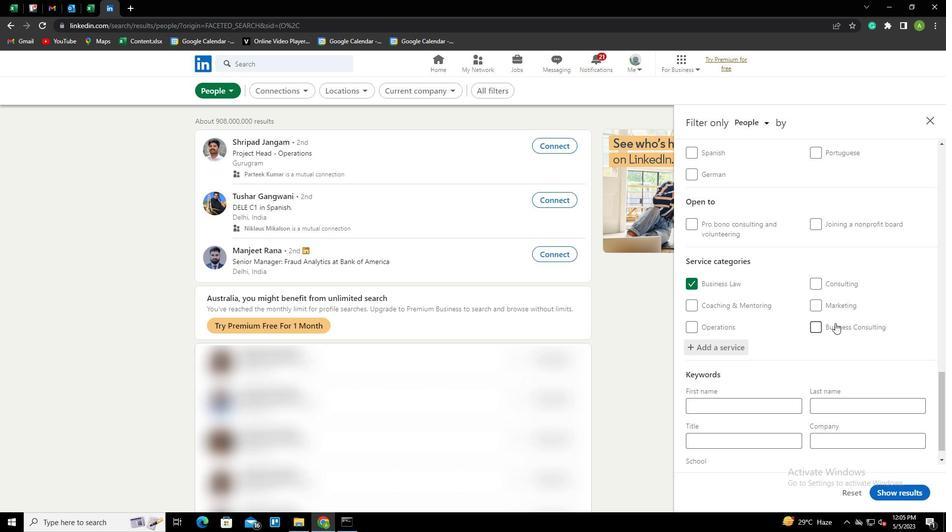 
Action: Mouse scrolled (835, 322) with delta (0, 0)
Screenshot: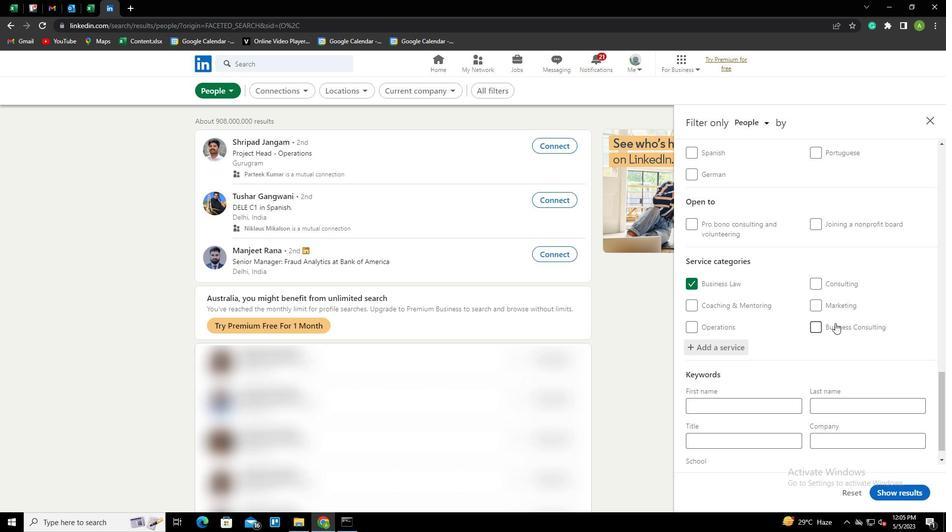 
Action: Mouse scrolled (835, 322) with delta (0, 0)
Screenshot: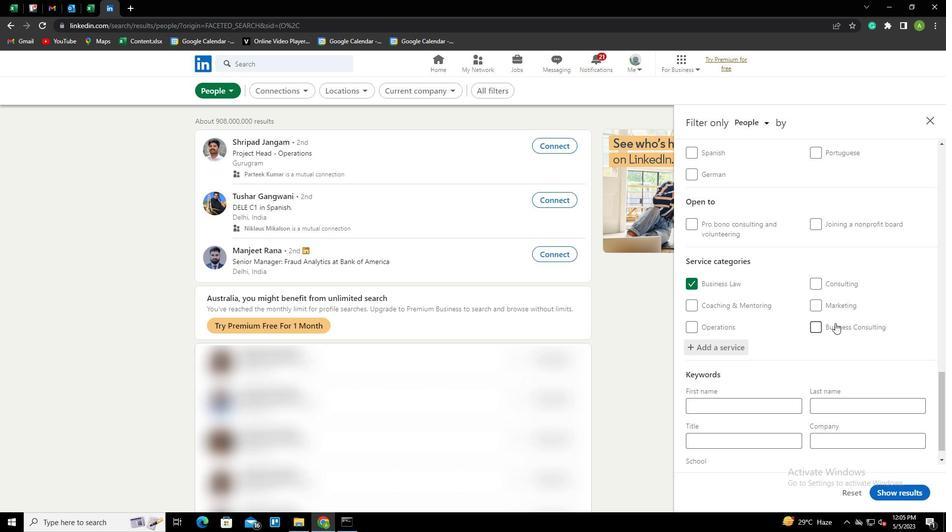
Action: Mouse scrolled (835, 322) with delta (0, 0)
Screenshot: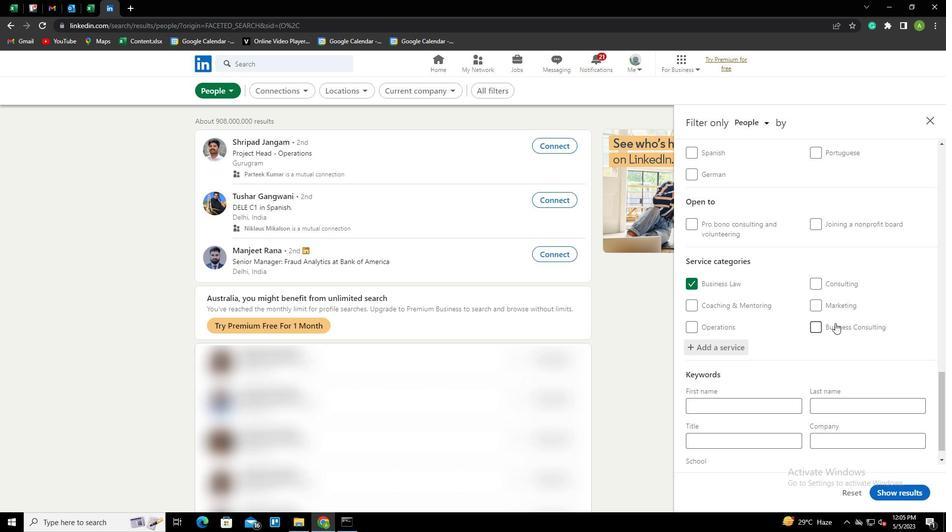 
Action: Mouse moved to (766, 421)
Screenshot: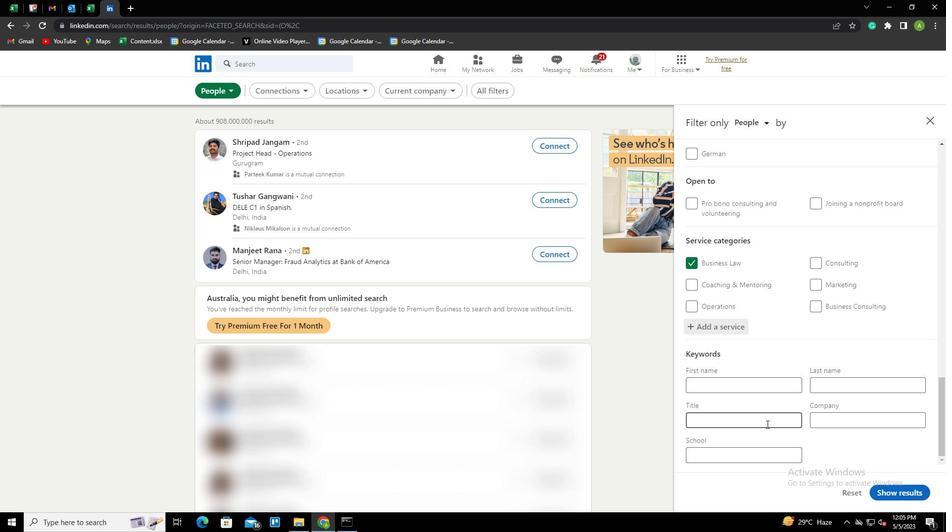 
Action: Mouse pressed left at (766, 421)
Screenshot: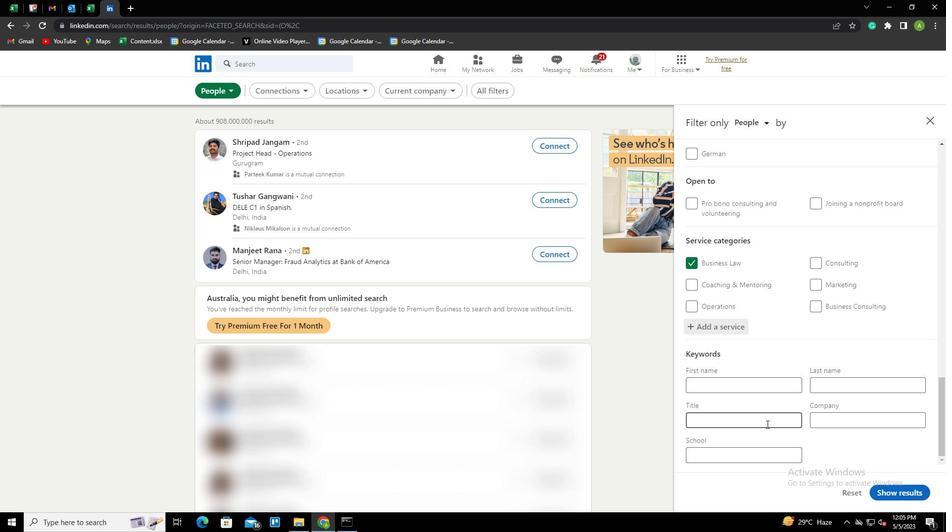 
Action: Key pressed <Key.shift><Key.shift><Key.shift><Key.shift><Key.shift><Key.shift><Key.shift><Key.shift>PROFESSOR
Screenshot: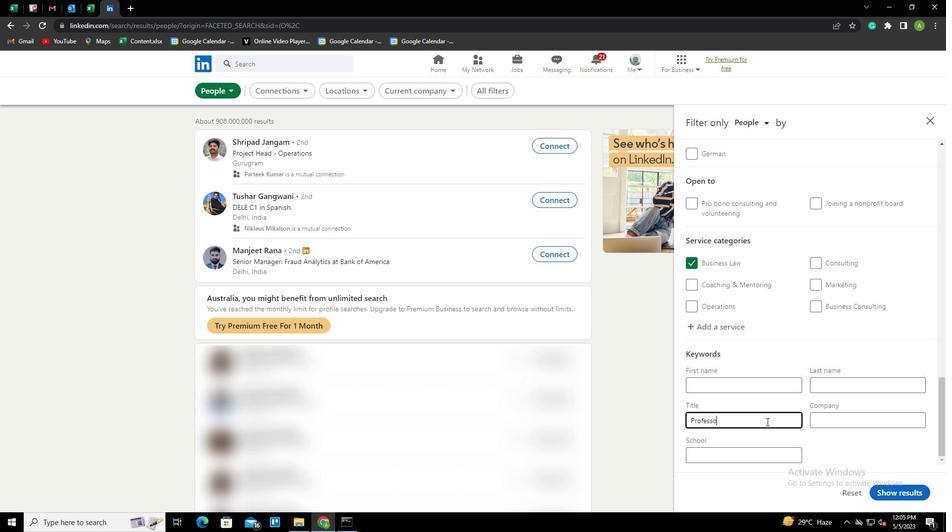 
Action: Mouse moved to (856, 440)
Screenshot: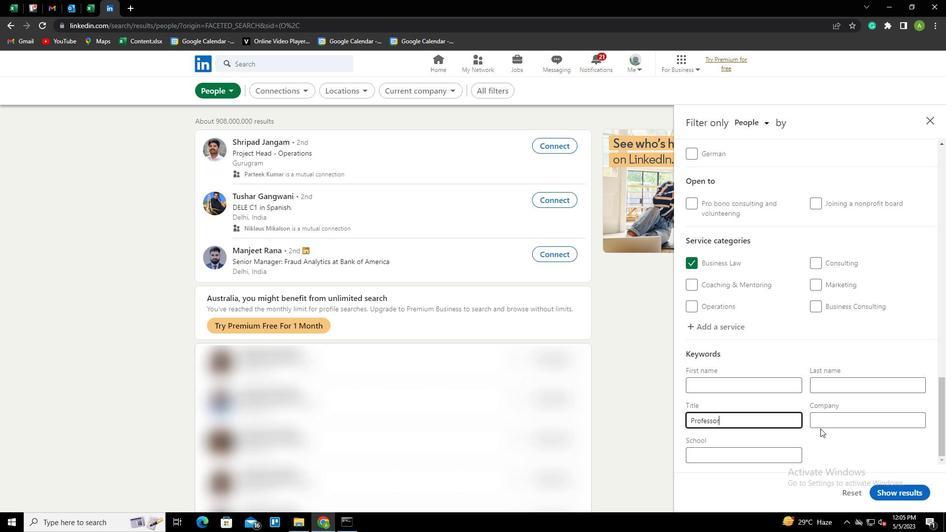 
Action: Mouse pressed left at (856, 440)
Screenshot: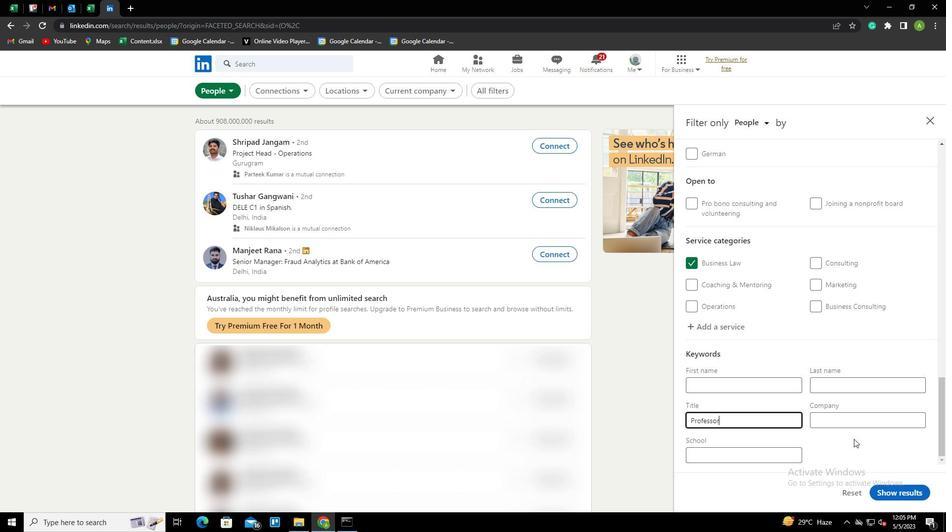 
Action: Mouse moved to (910, 492)
Screenshot: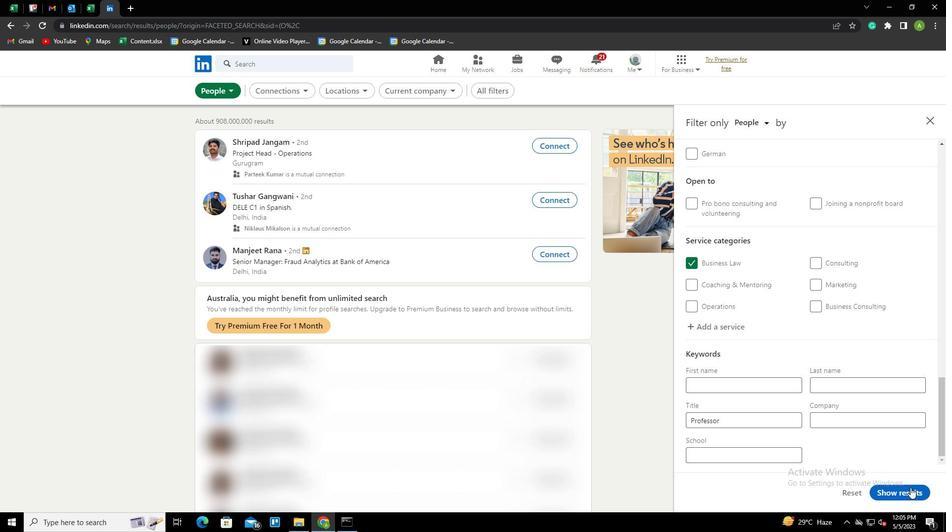 
Action: Mouse pressed left at (910, 492)
Screenshot: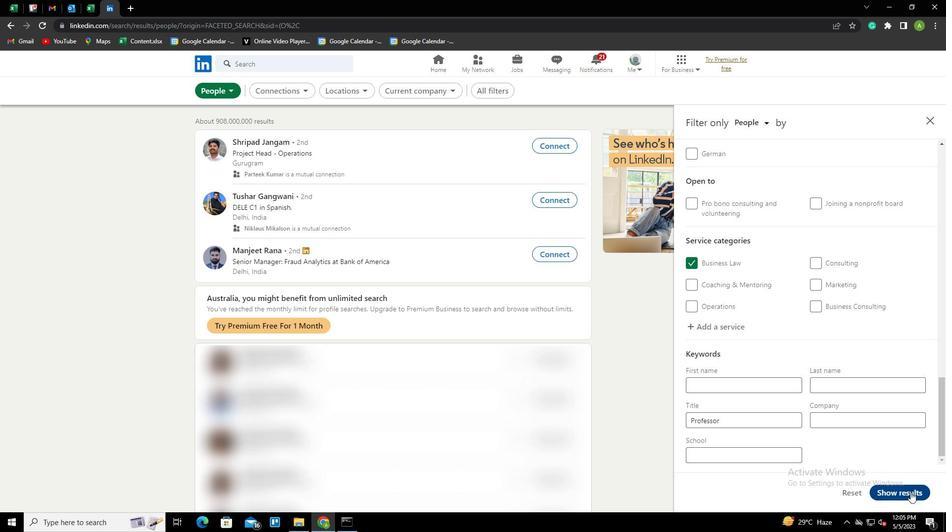 
